 Task: What is the air quality index in both New York and Chicago right now?
Action: Mouse moved to (198, 79)
Screenshot: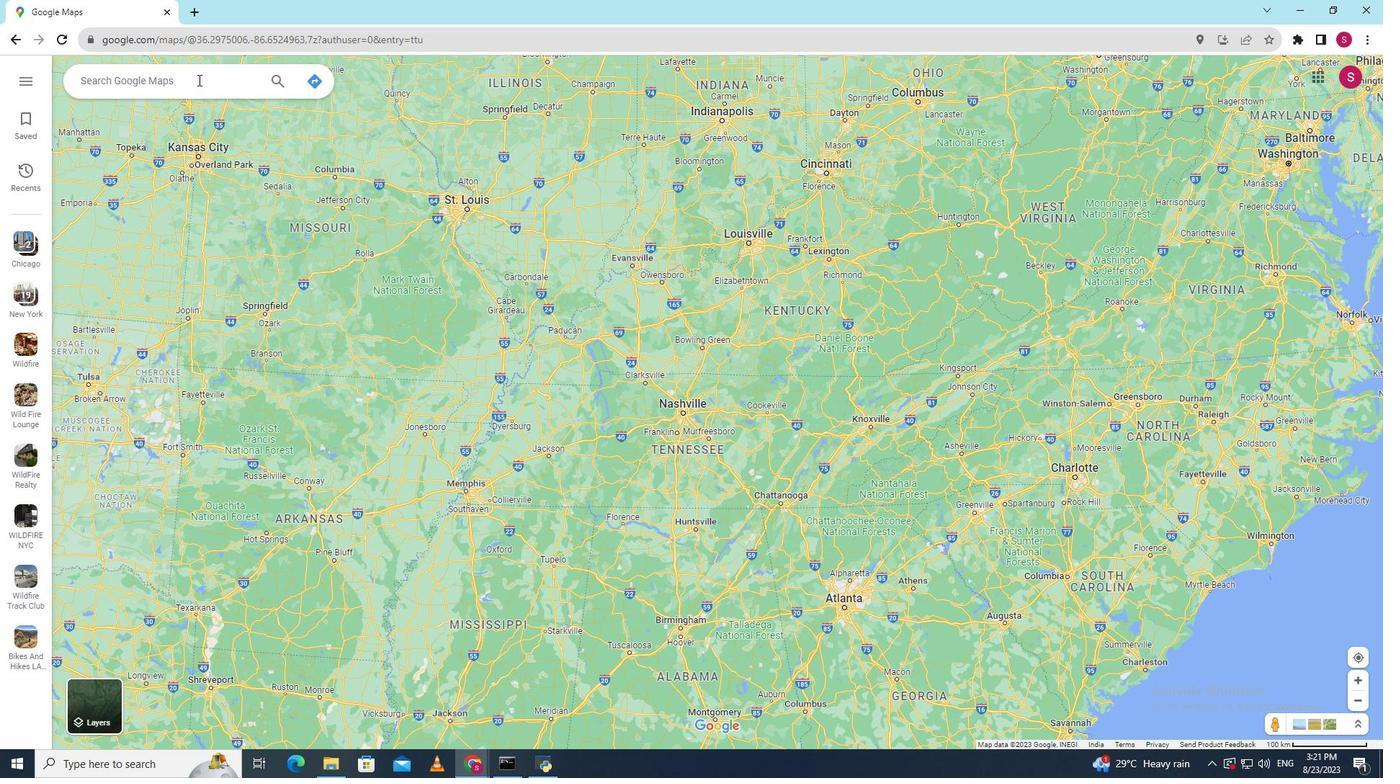 
Action: Mouse pressed left at (198, 79)
Screenshot: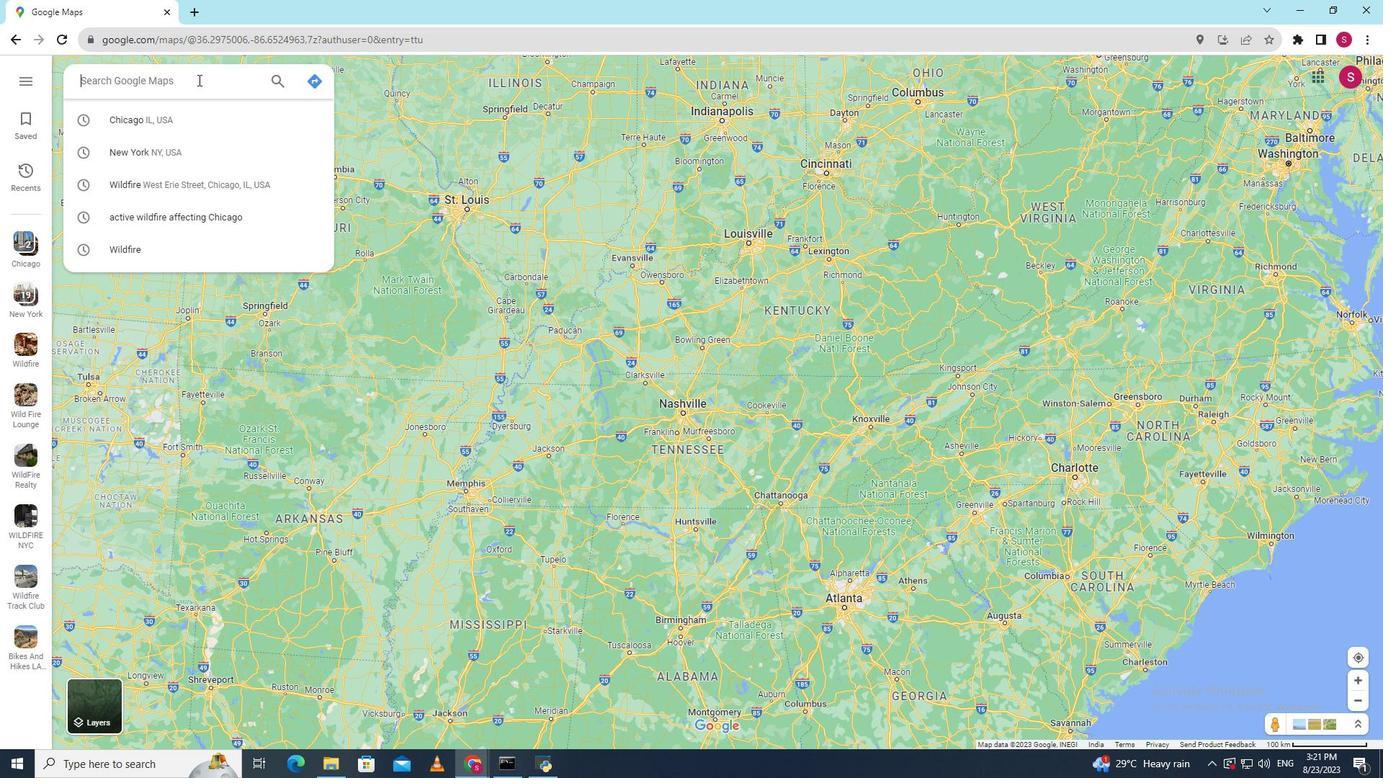 
Action: Key pressed <Key.shift><Key.shift><Key.shift><Key.shift><Key.shift><Key.shift><Key.shift><Key.shift><Key.shift><Key.shift><Key.shift><Key.shift>New<Key.space><Key.shift>York<Key.enter>
Screenshot: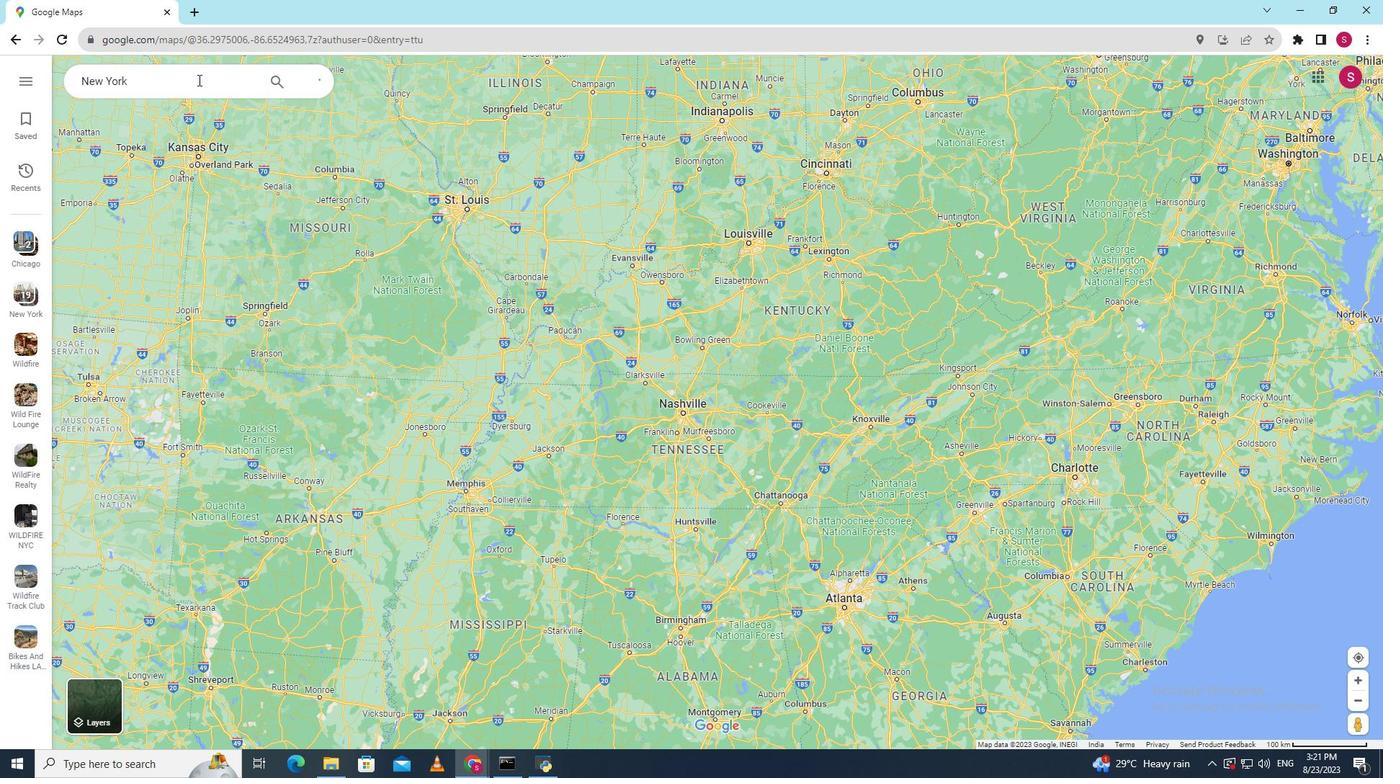 
Action: Mouse moved to (623, 701)
Screenshot: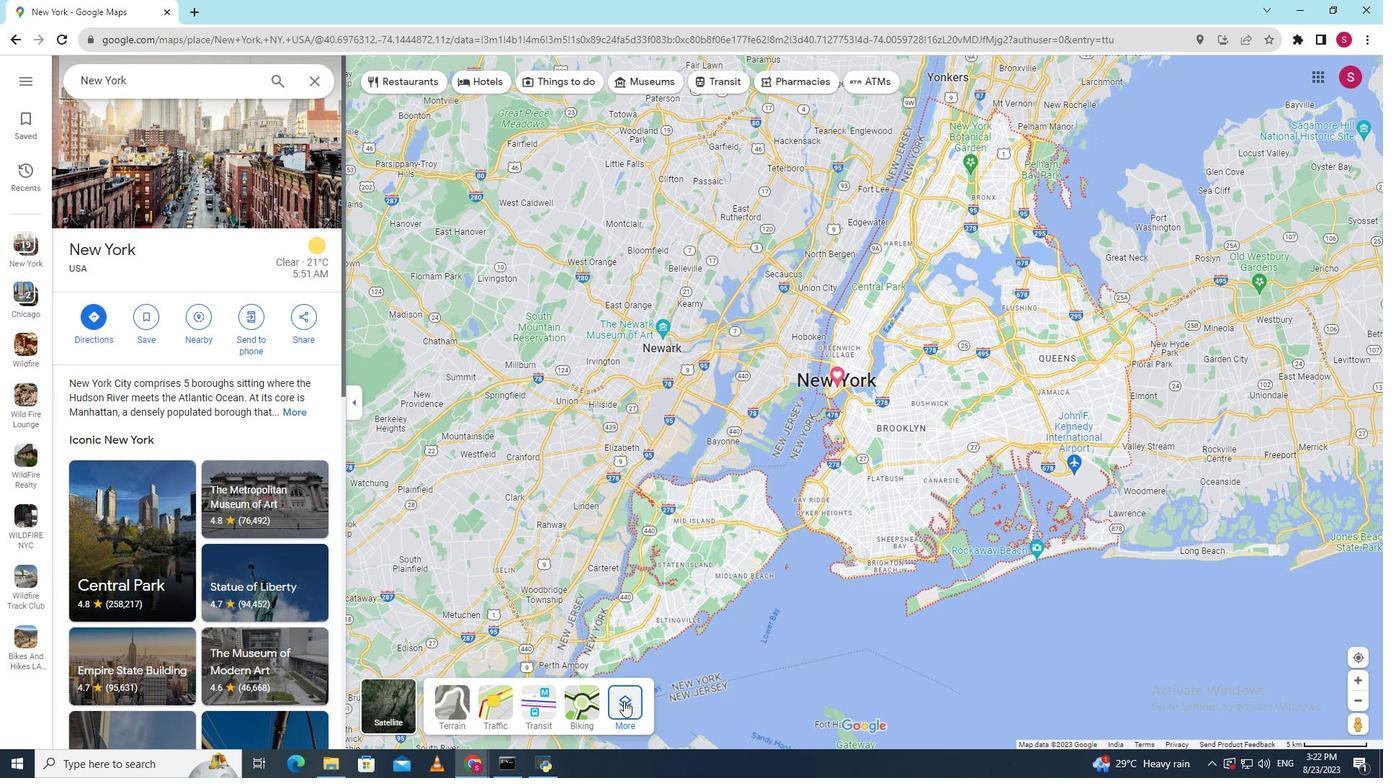 
Action: Mouse pressed left at (623, 701)
Screenshot: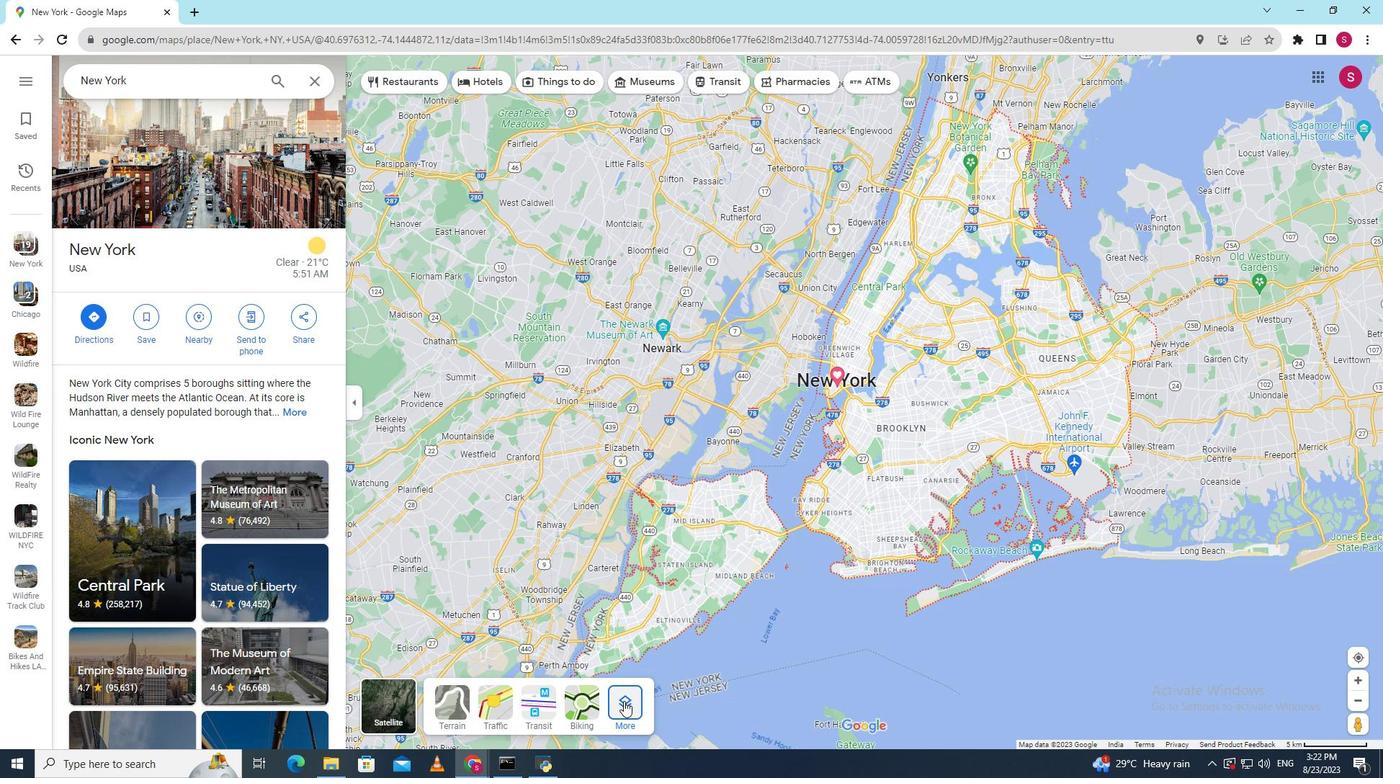 
Action: Mouse moved to (394, 477)
Screenshot: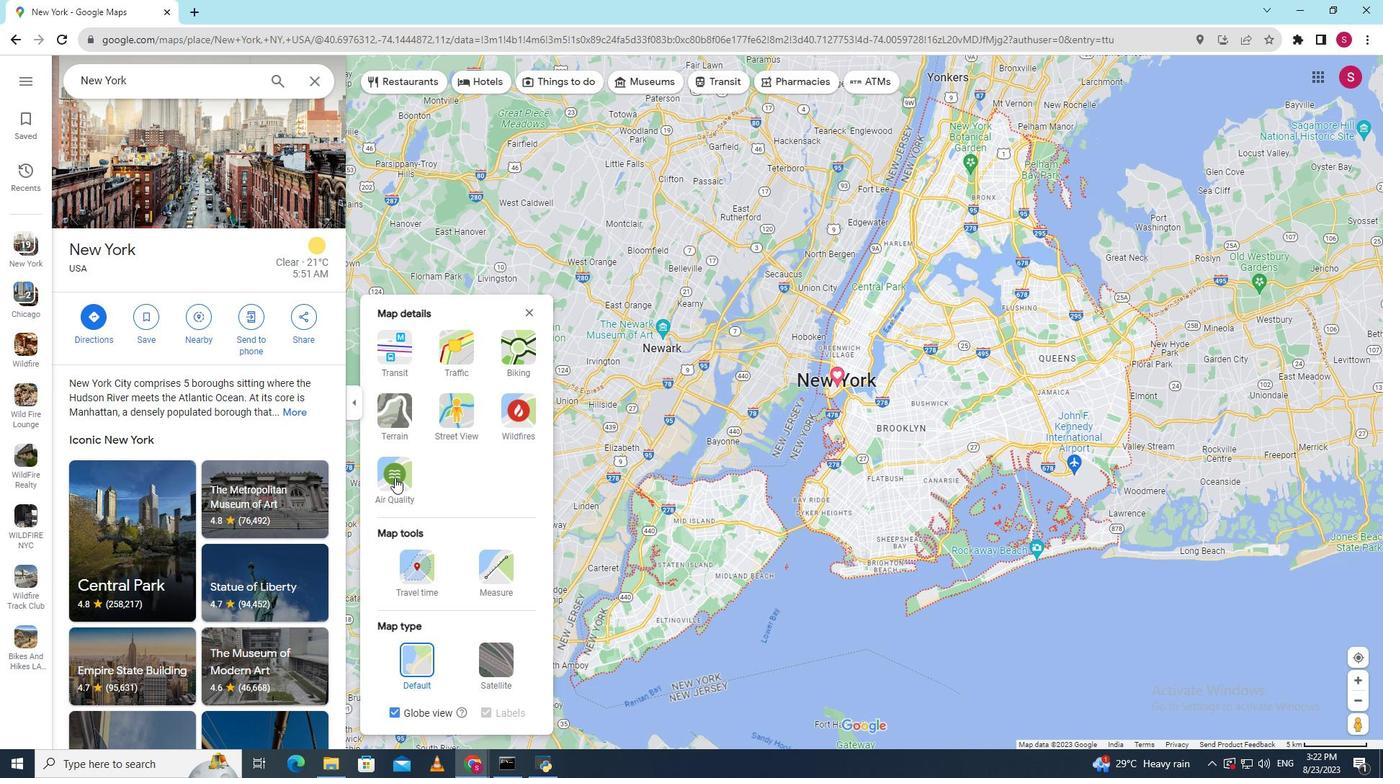 
Action: Mouse pressed left at (394, 477)
Screenshot: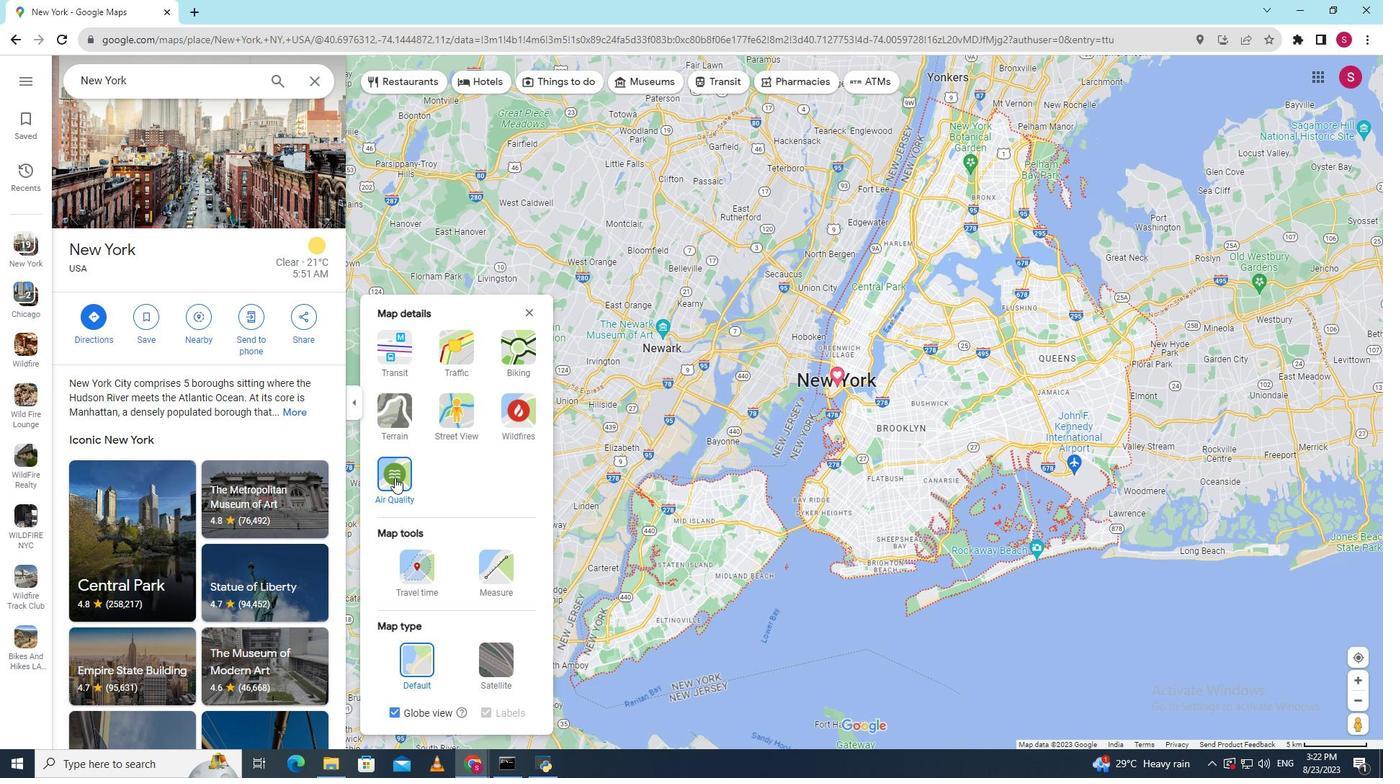 
Action: Mouse moved to (989, 700)
Screenshot: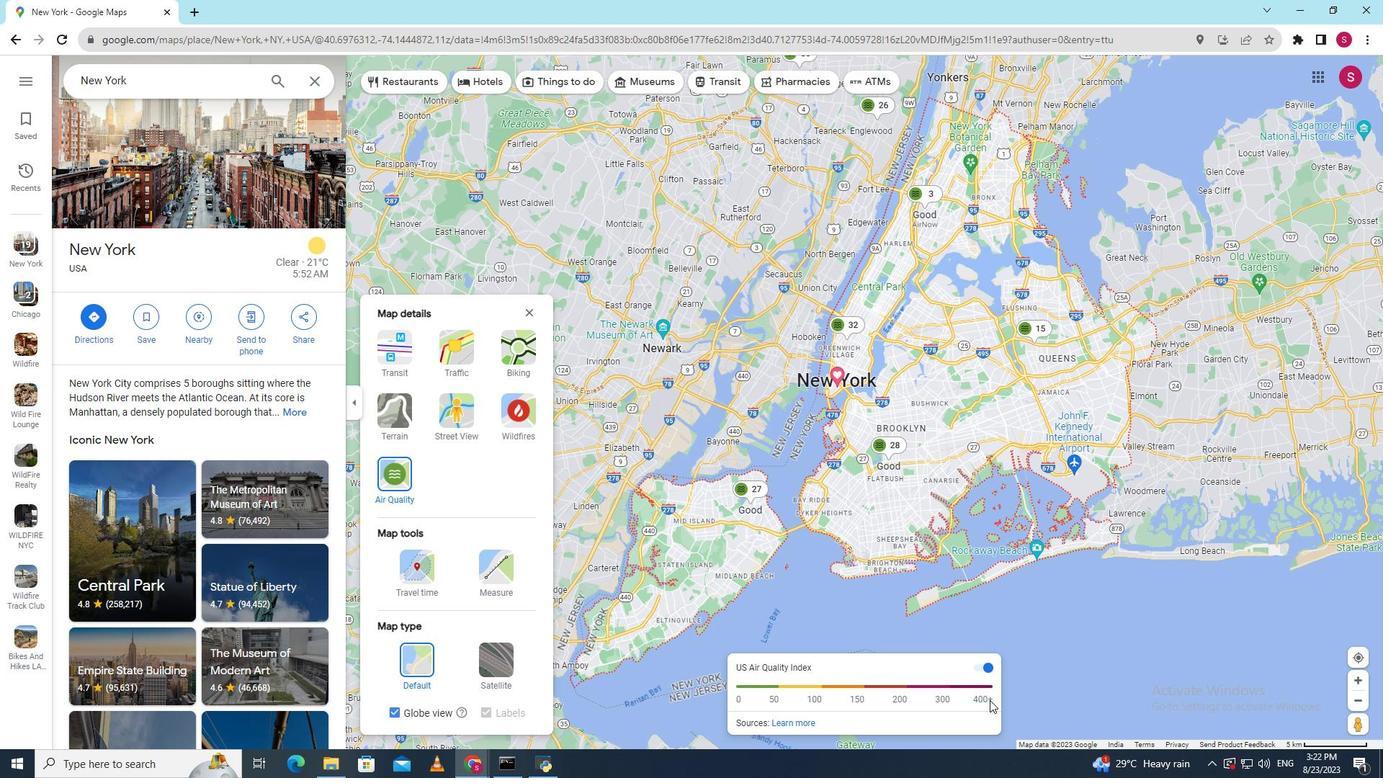 
Action: Mouse pressed left at (989, 700)
Screenshot: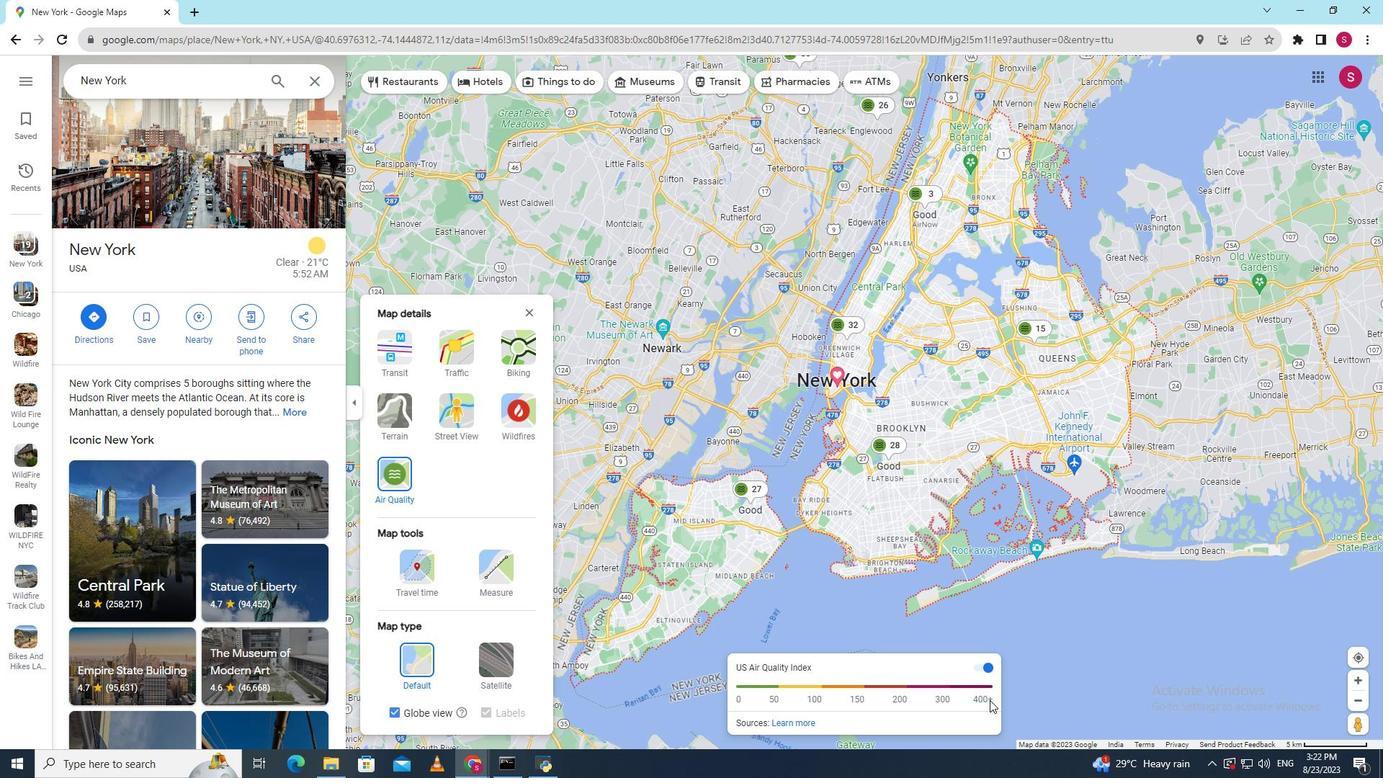 
Action: Mouse moved to (966, 615)
Screenshot: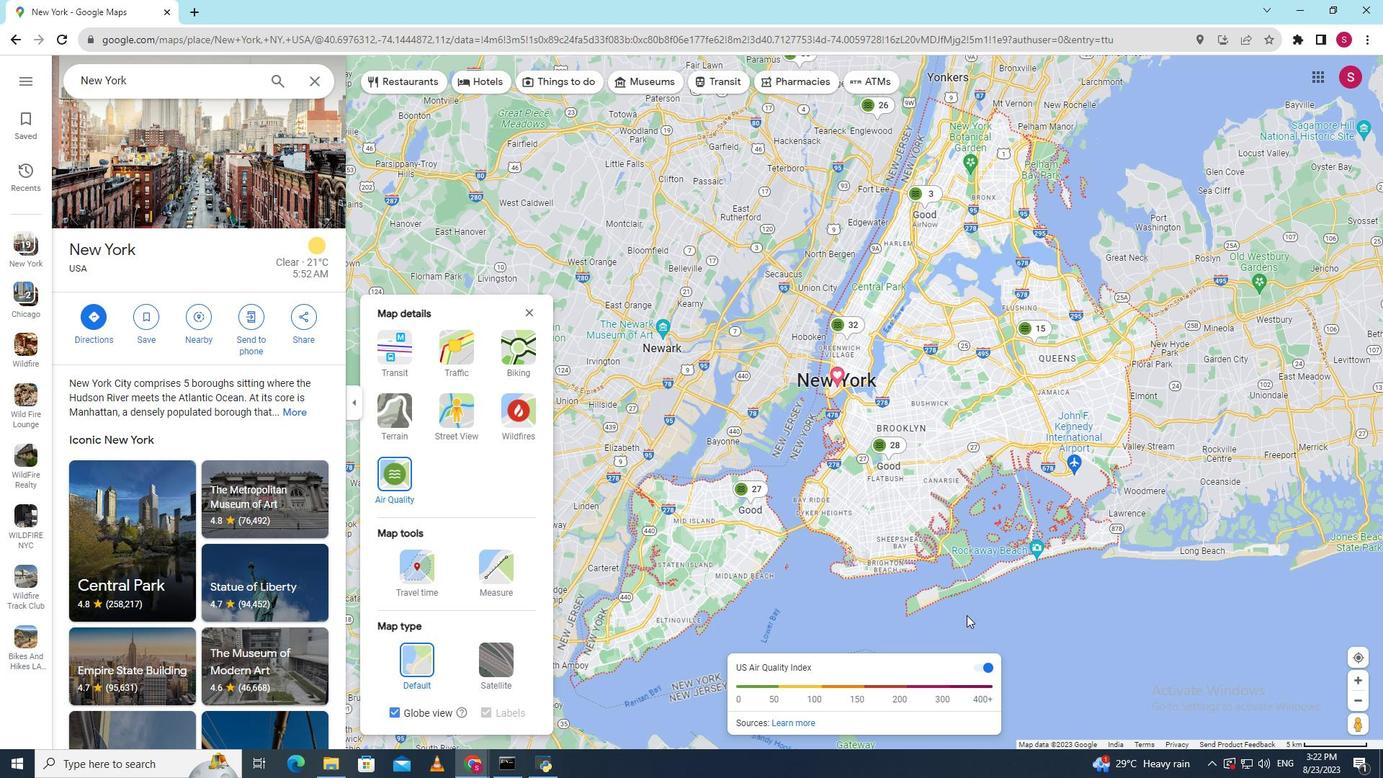 
Action: Mouse scrolled (966, 615) with delta (0, 0)
Screenshot: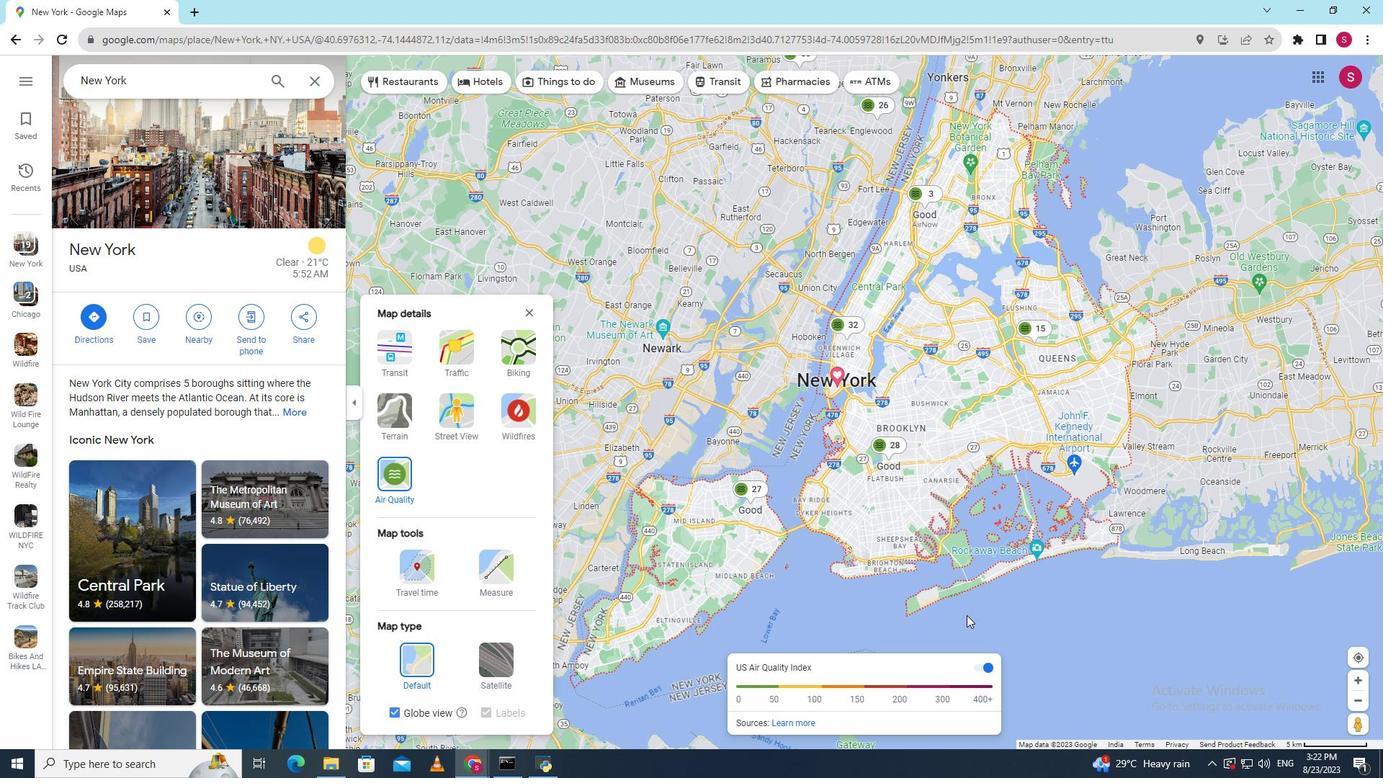 
Action: Mouse scrolled (966, 614) with delta (0, 0)
Screenshot: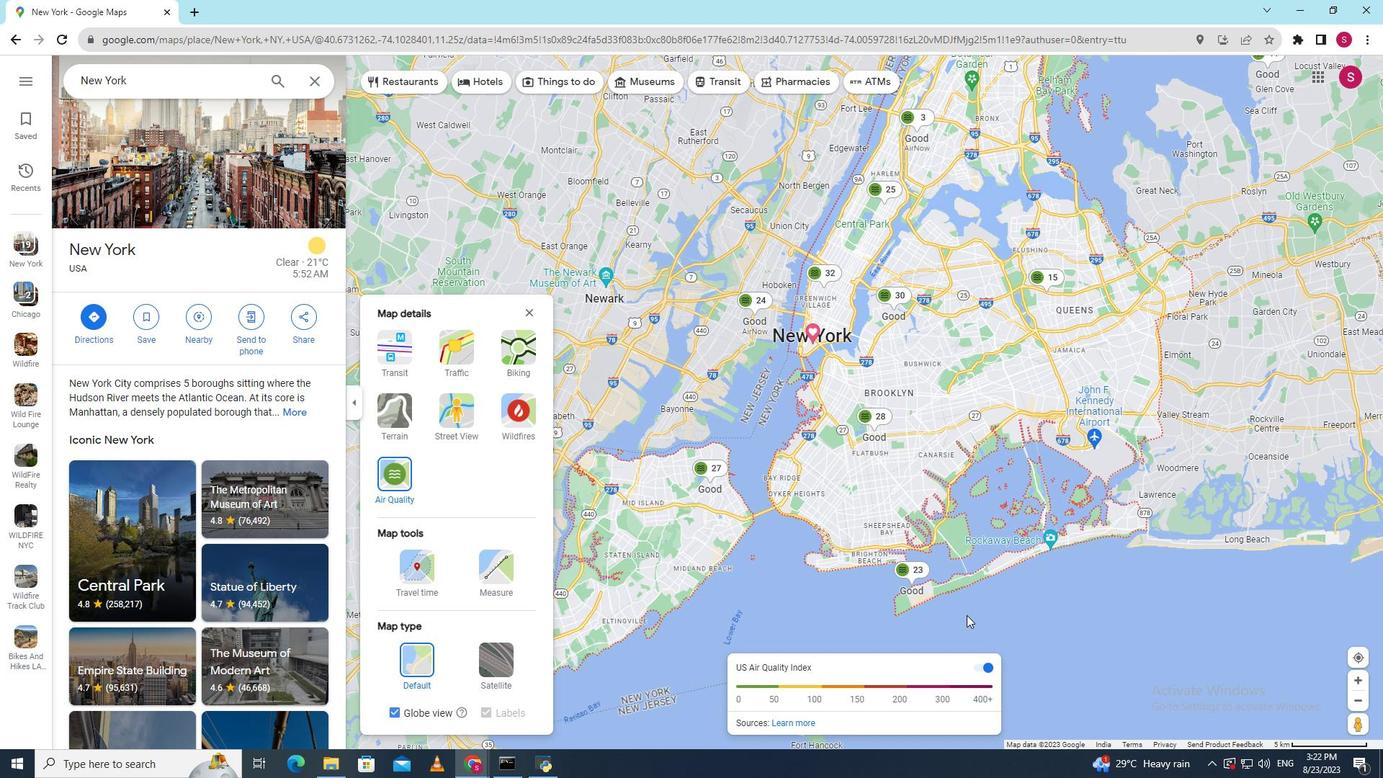 
Action: Mouse scrolled (966, 614) with delta (0, 0)
Screenshot: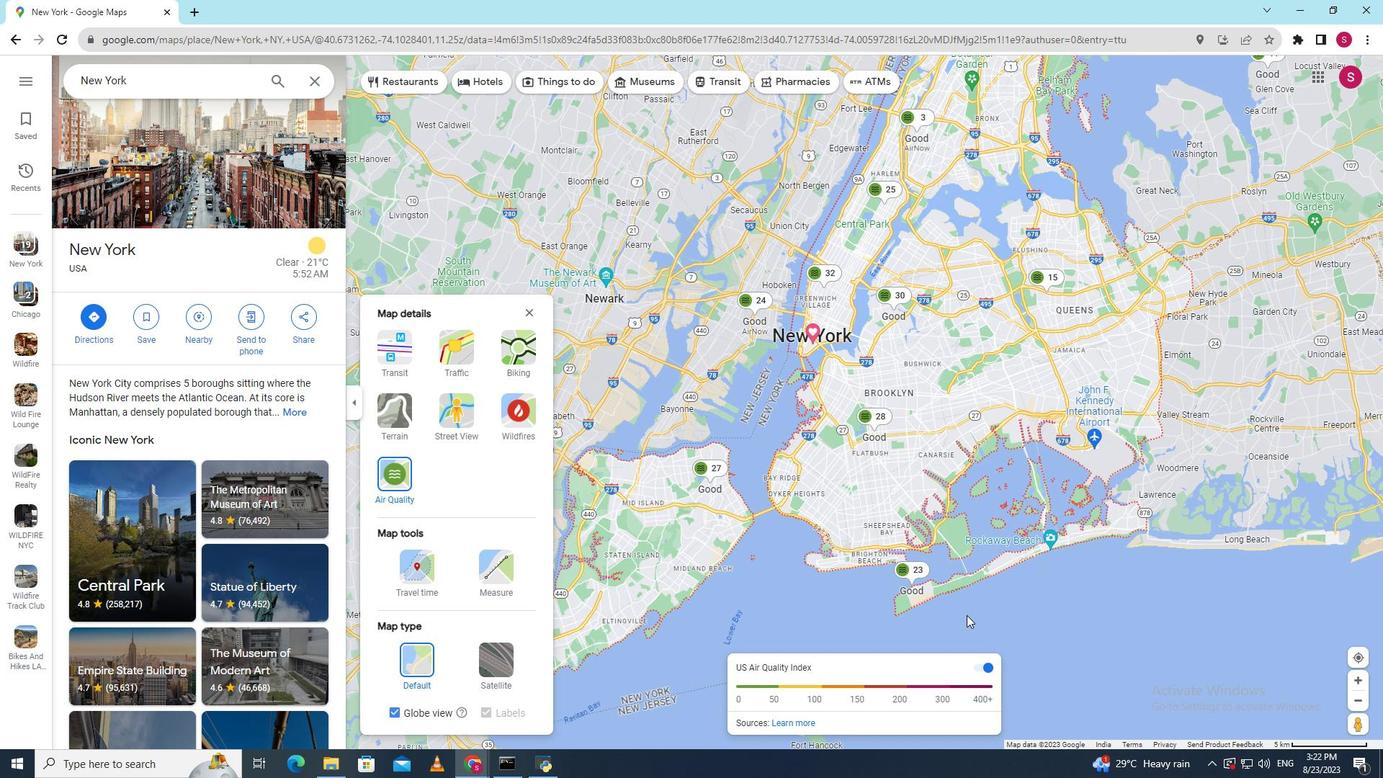
Action: Mouse scrolled (966, 614) with delta (0, 0)
Screenshot: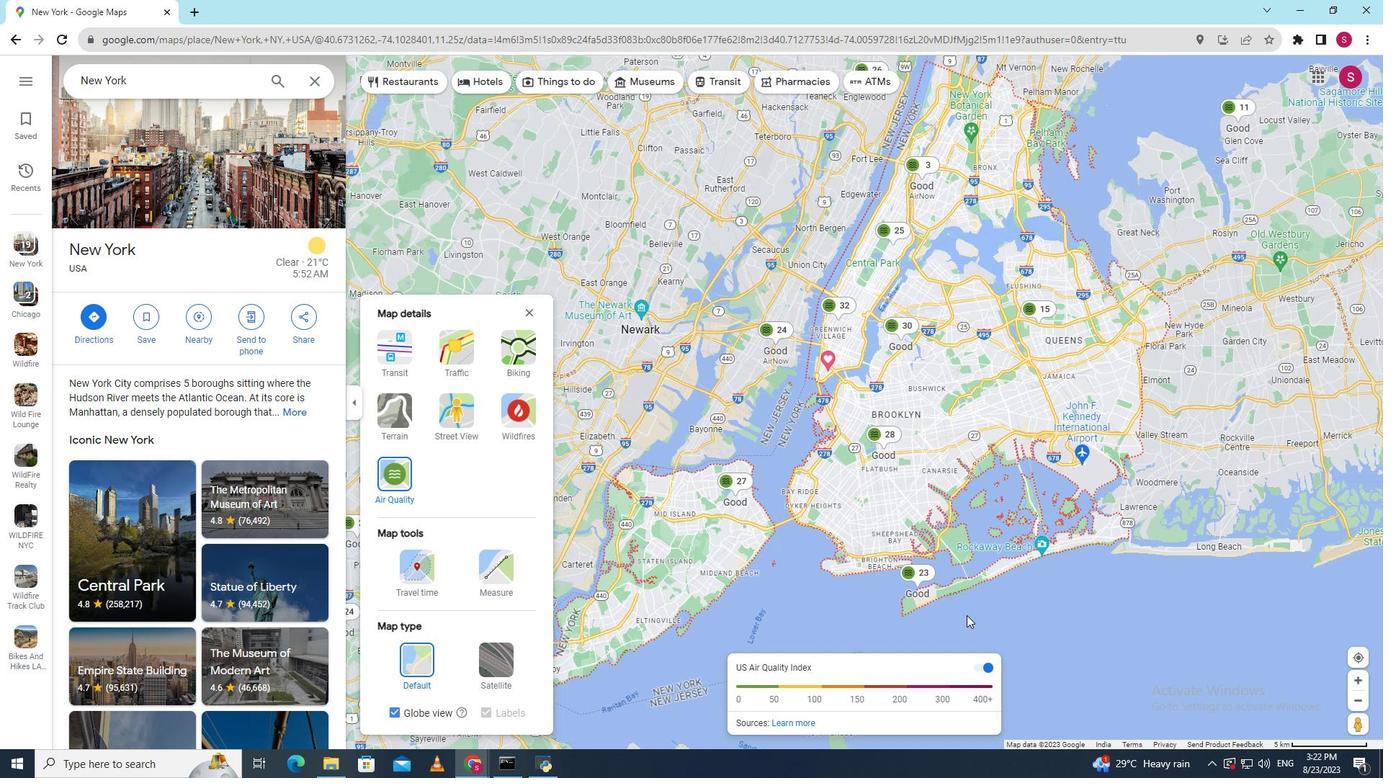 
Action: Mouse scrolled (966, 614) with delta (0, 0)
Screenshot: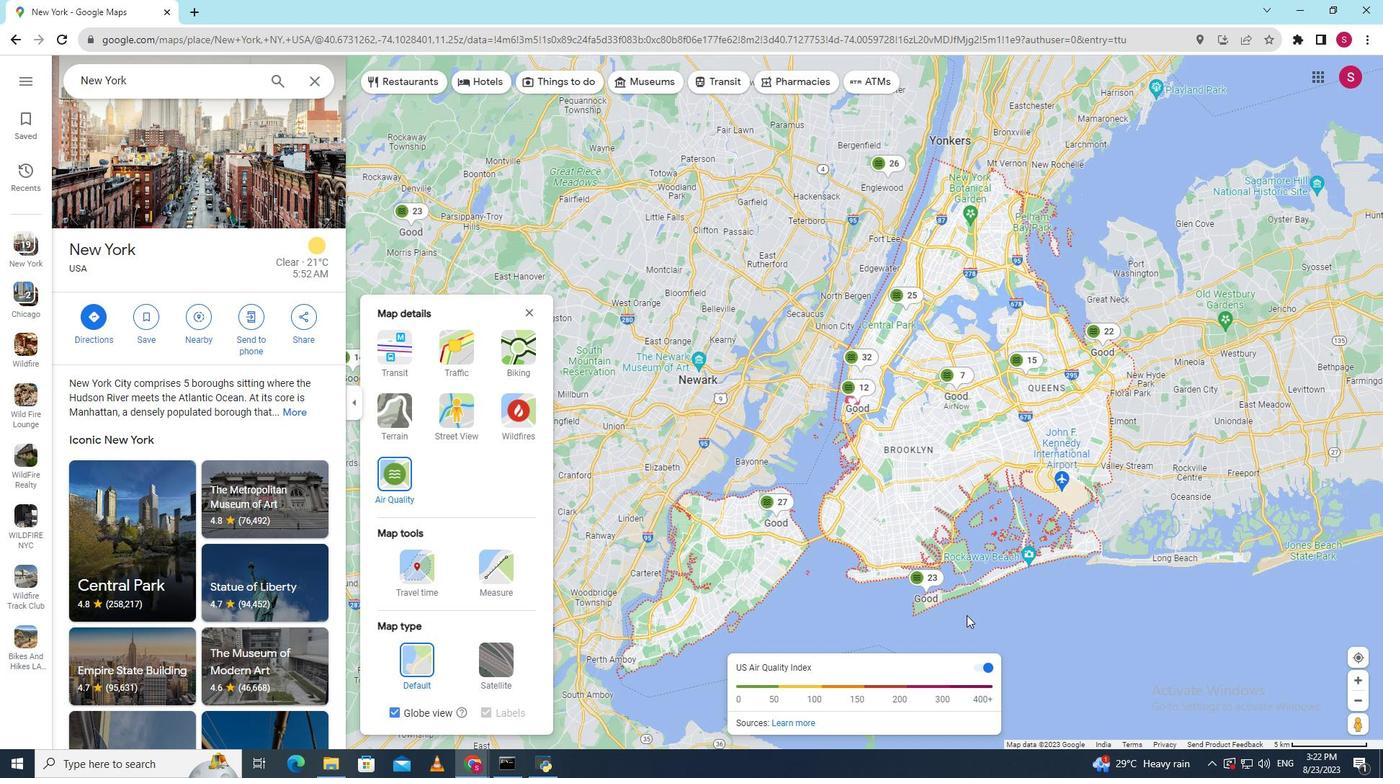 
Action: Mouse scrolled (966, 614) with delta (0, 0)
Screenshot: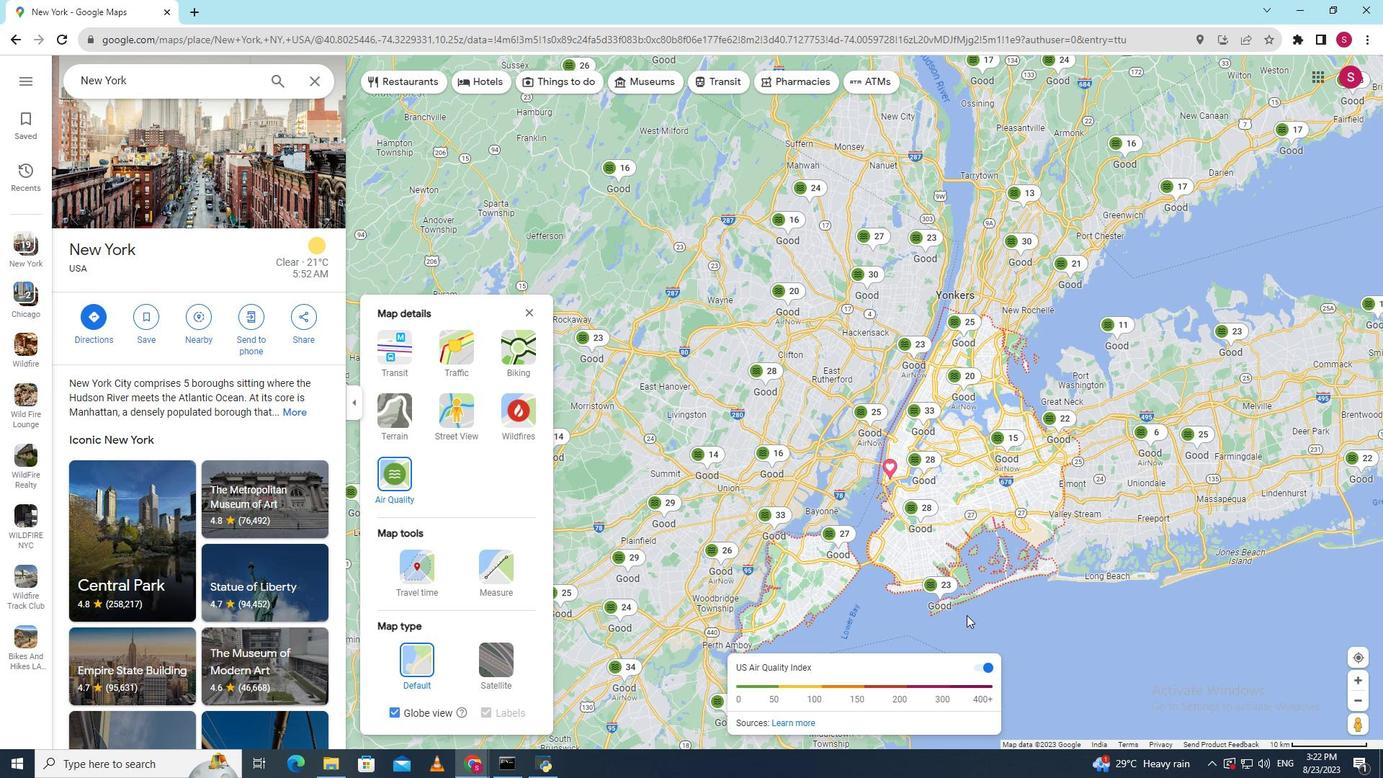 
Action: Mouse moved to (489, 667)
Screenshot: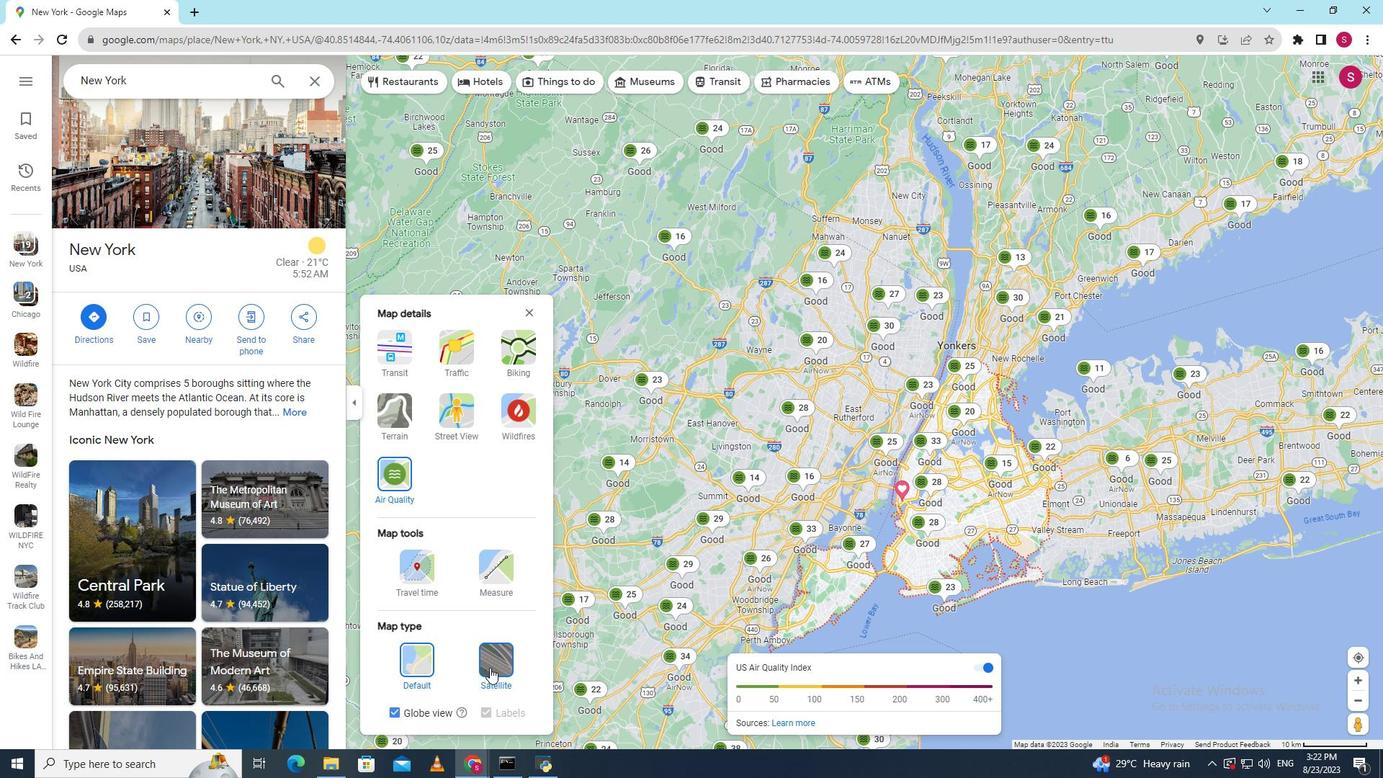 
Action: Mouse pressed left at (489, 667)
Screenshot: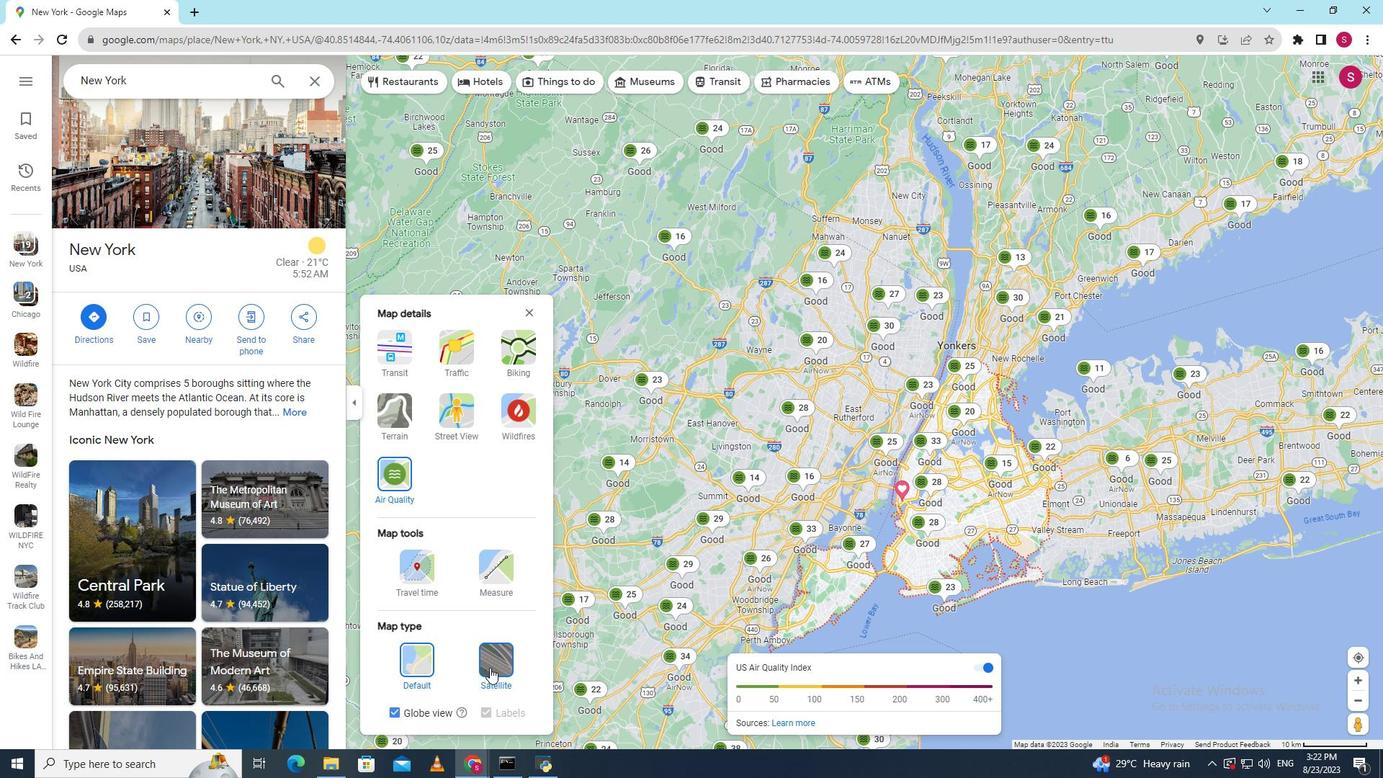 
Action: Mouse moved to (426, 655)
Screenshot: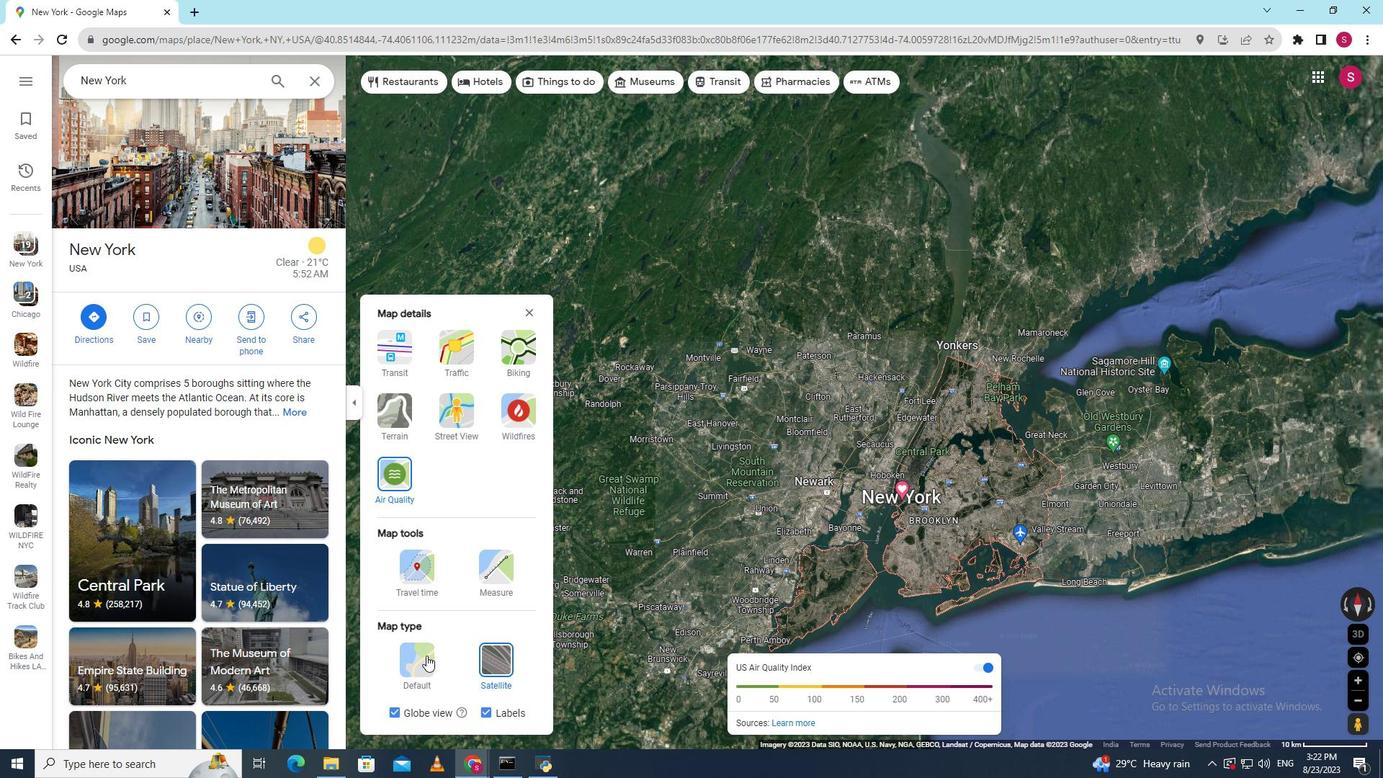 
Action: Mouse pressed left at (426, 655)
Screenshot: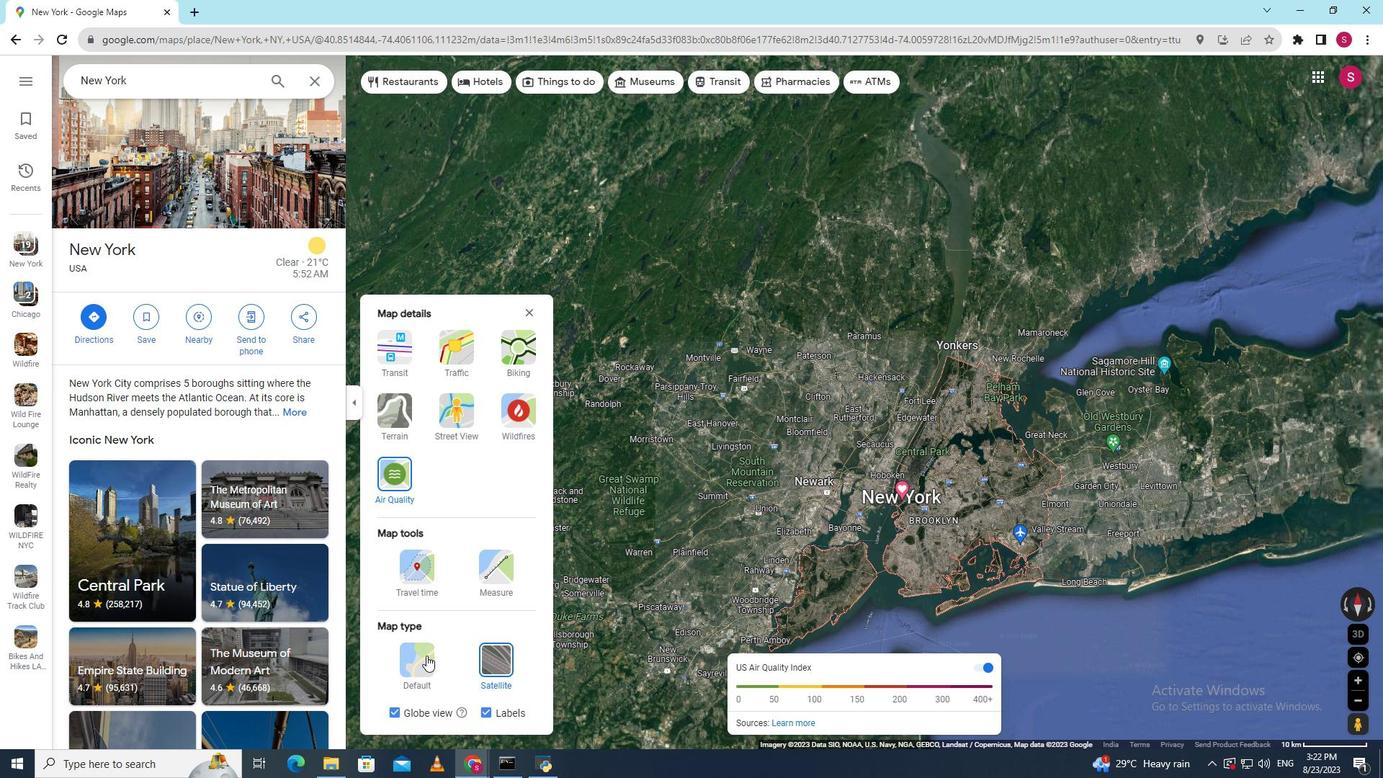 
Action: Mouse moved to (400, 477)
Screenshot: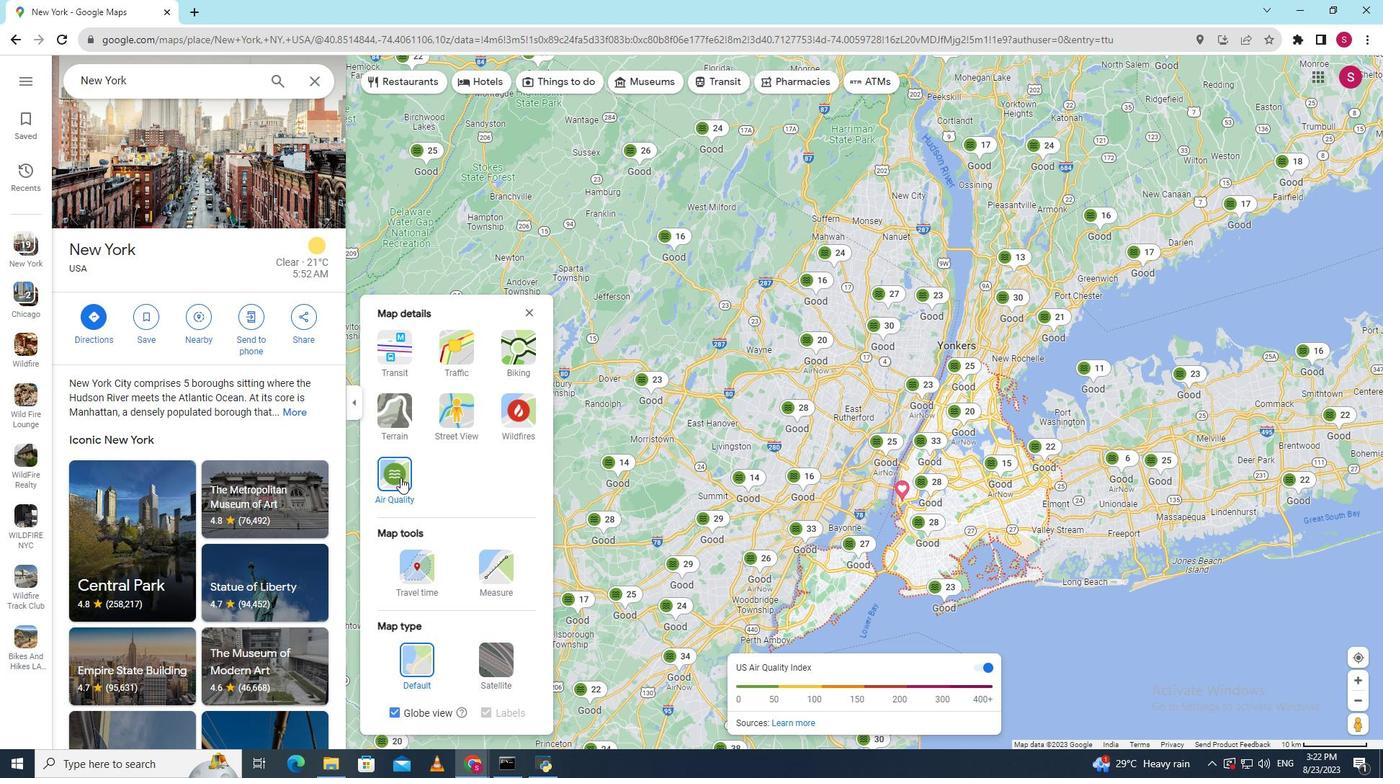 
Action: Mouse pressed left at (400, 477)
Screenshot: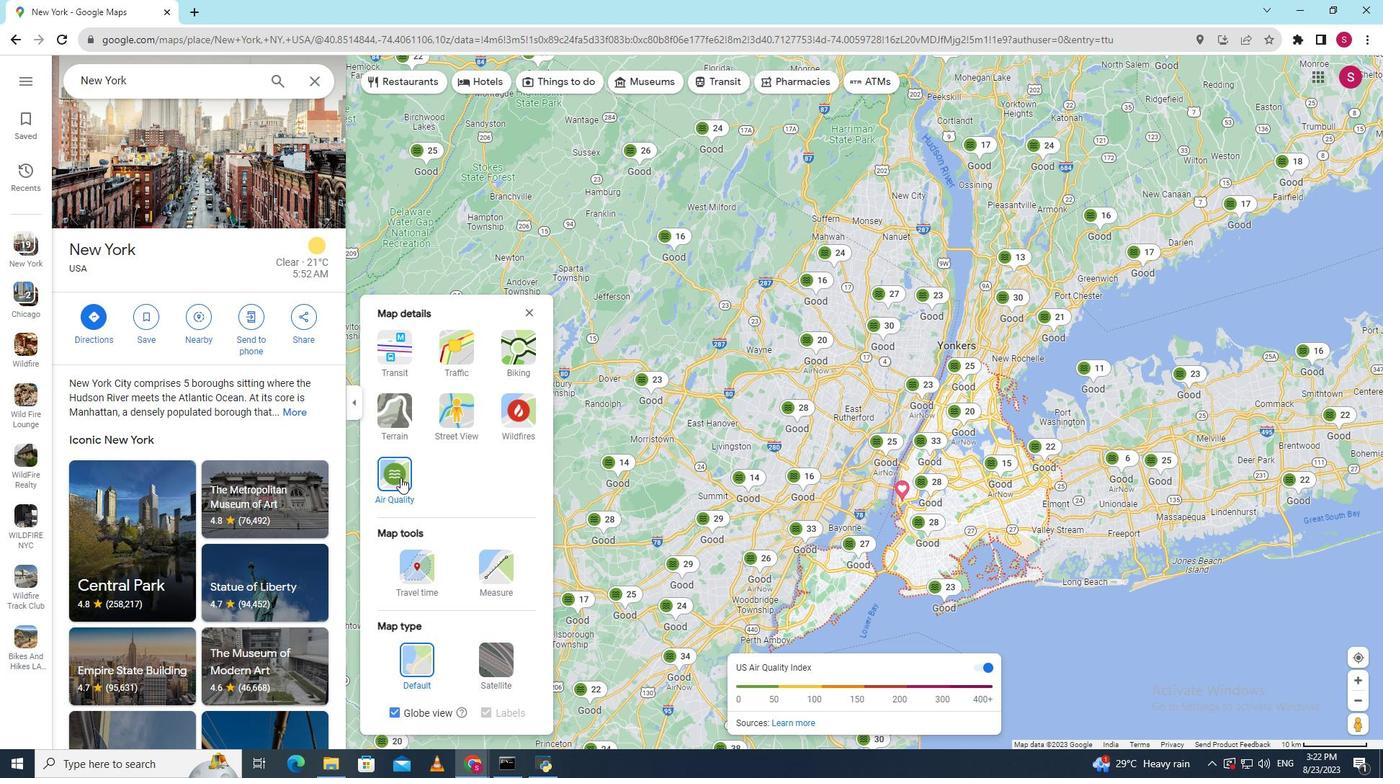 
Action: Mouse moved to (530, 312)
Screenshot: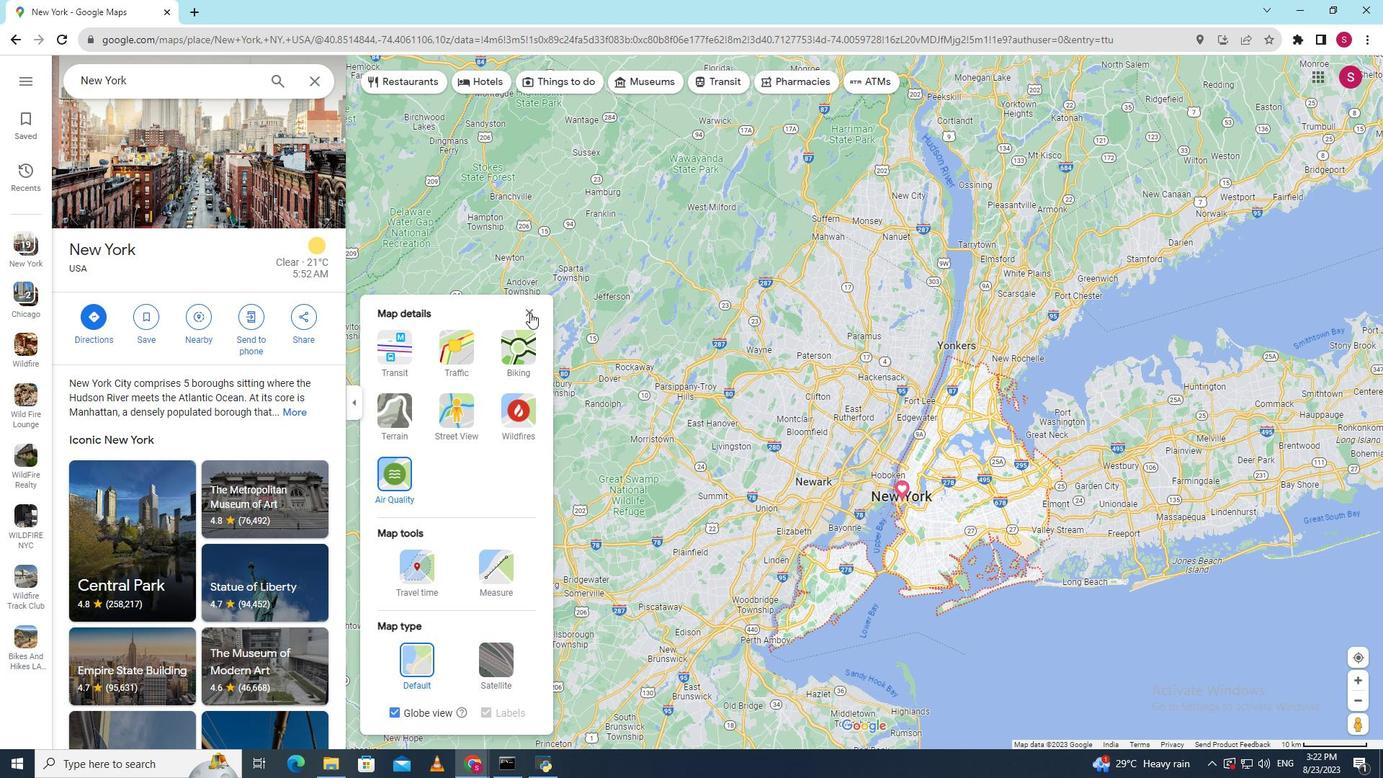 
Action: Mouse pressed left at (530, 312)
Screenshot: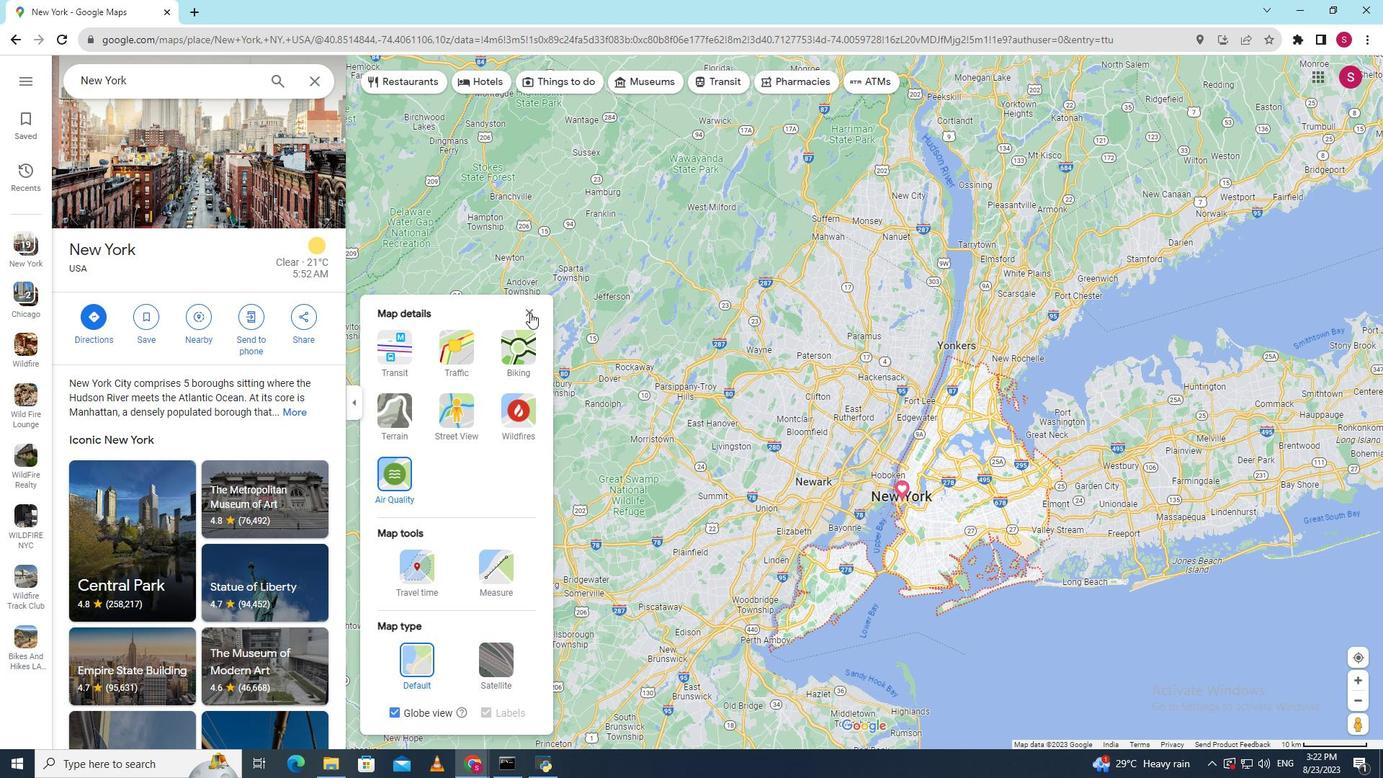 
Action: Mouse moved to (159, 79)
Screenshot: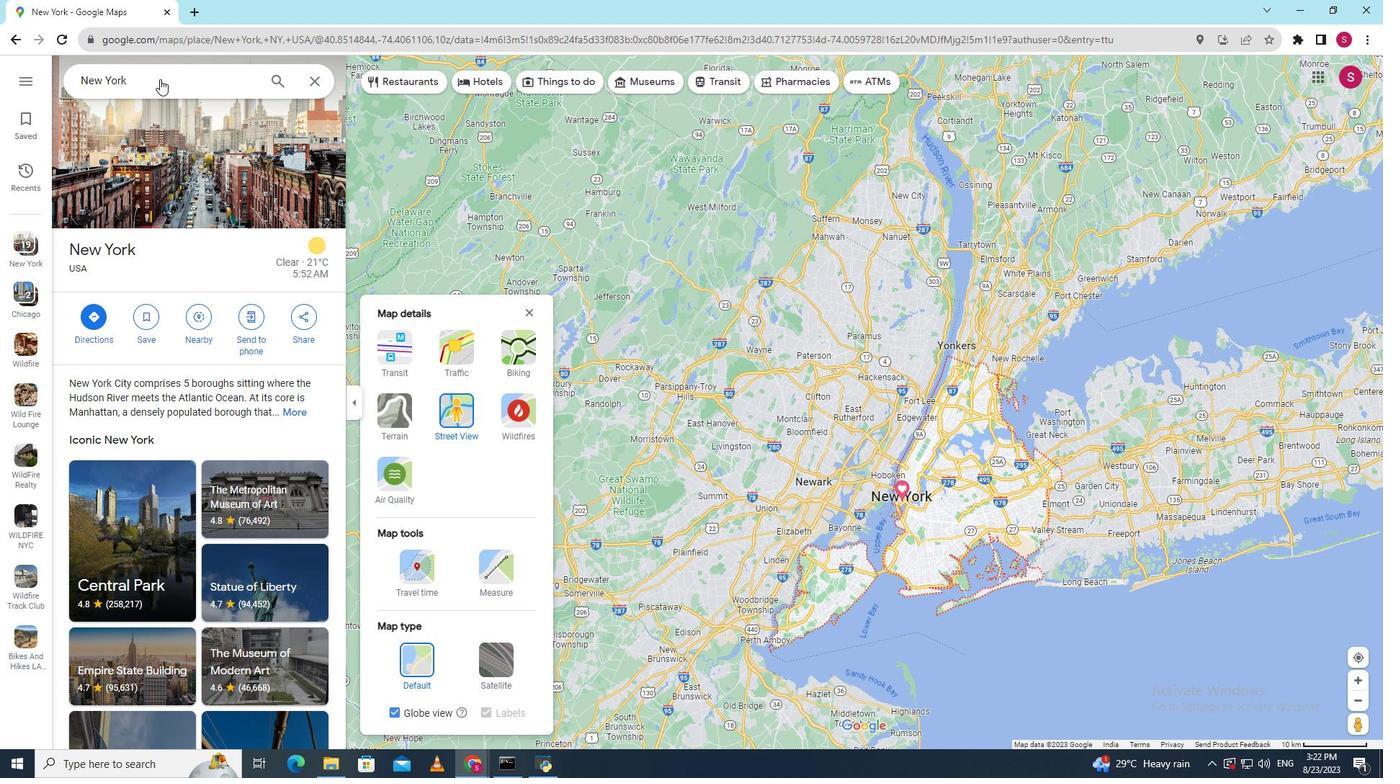 
Action: Mouse pressed left at (159, 79)
Screenshot: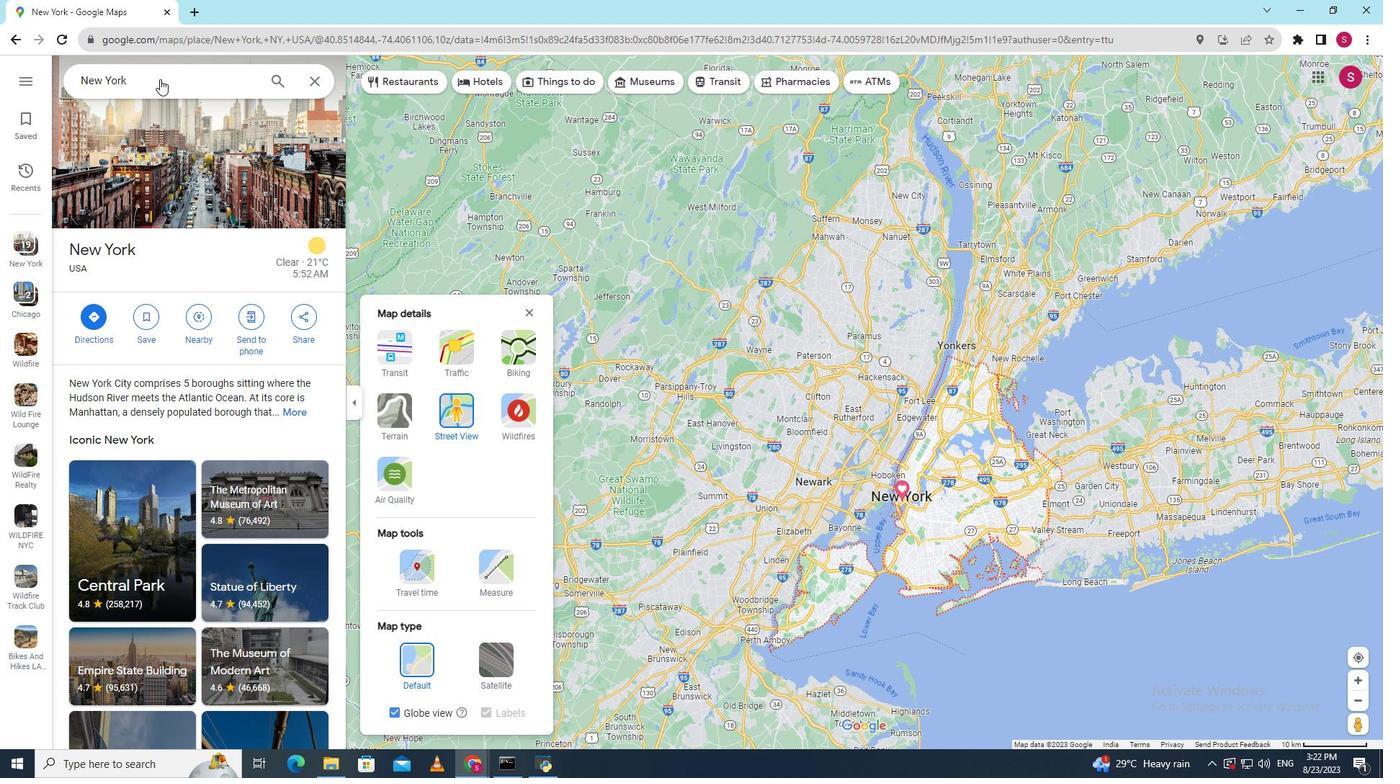 
Action: Mouse moved to (182, 91)
Screenshot: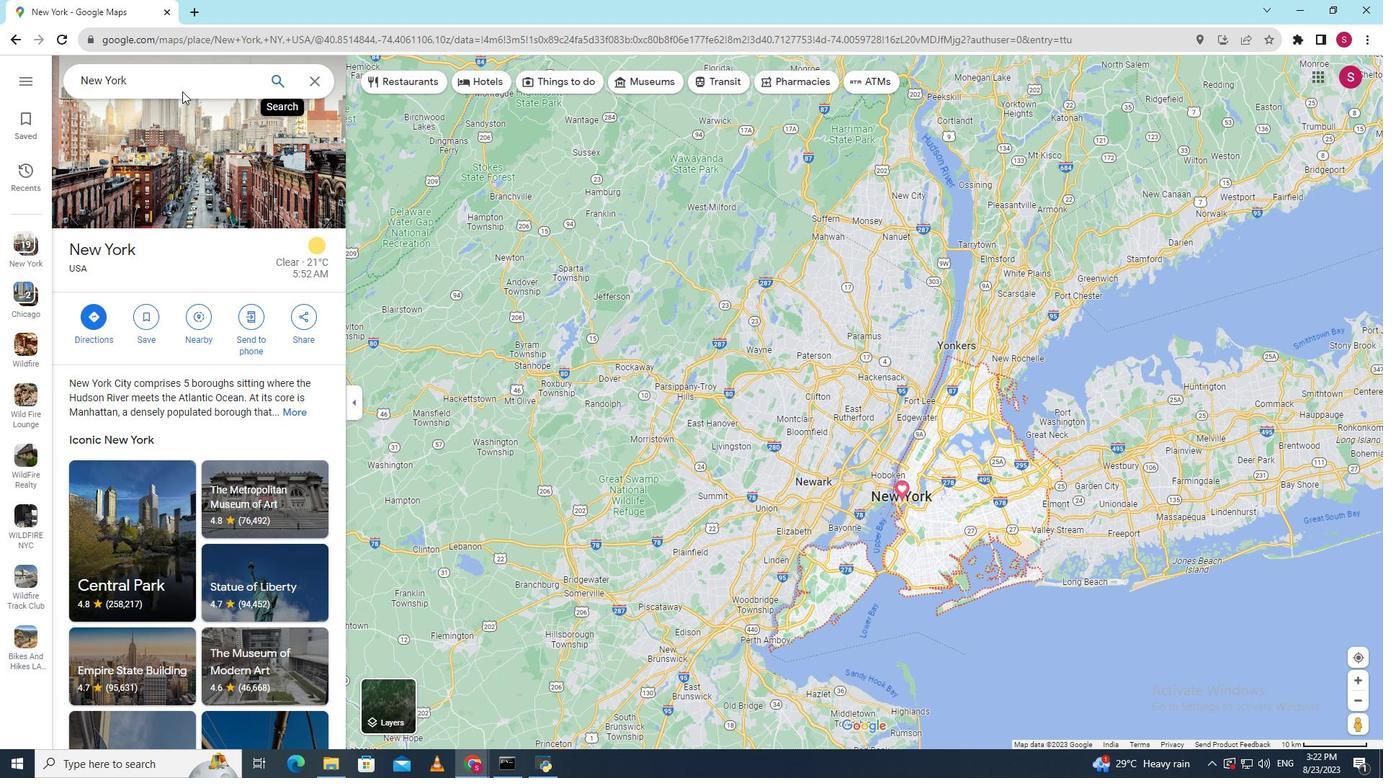 
Action: Mouse pressed left at (182, 91)
Screenshot: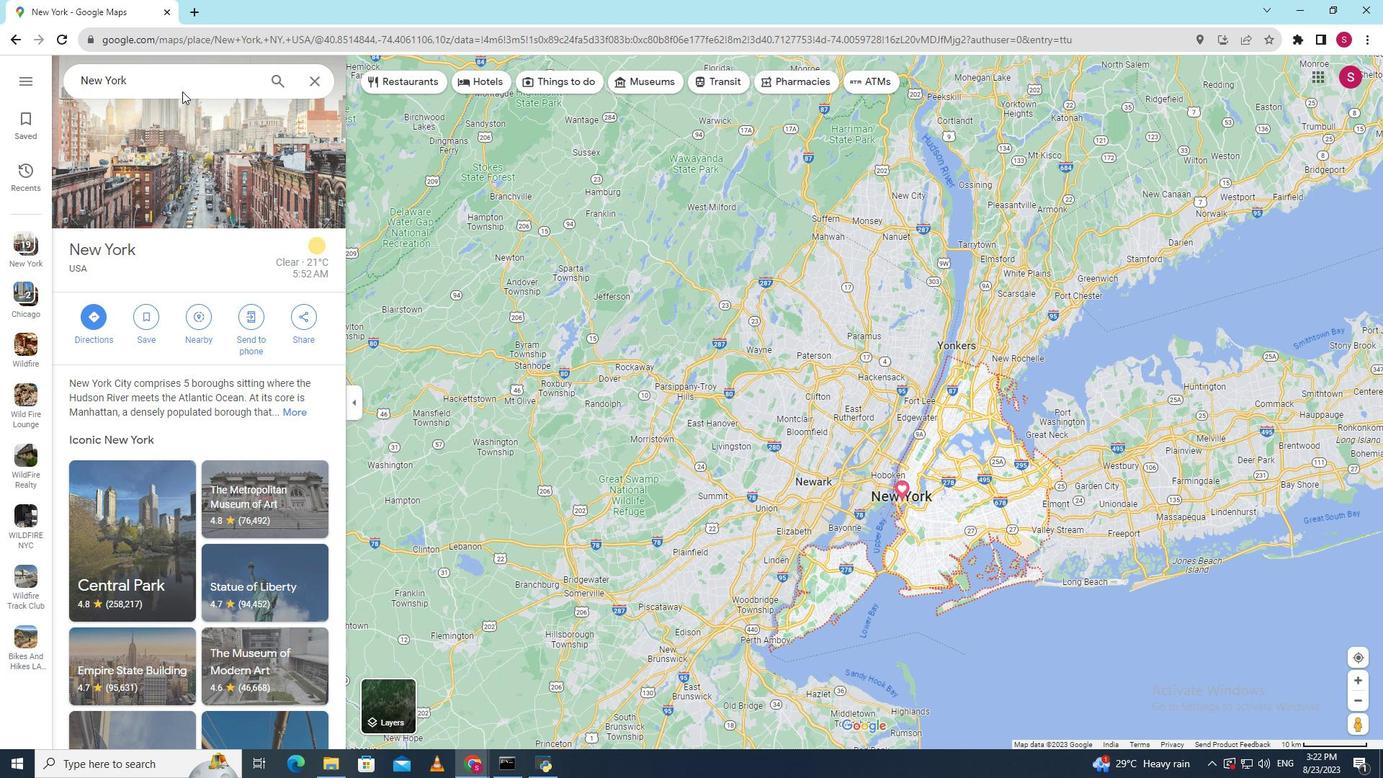 
Action: Mouse moved to (311, 83)
Screenshot: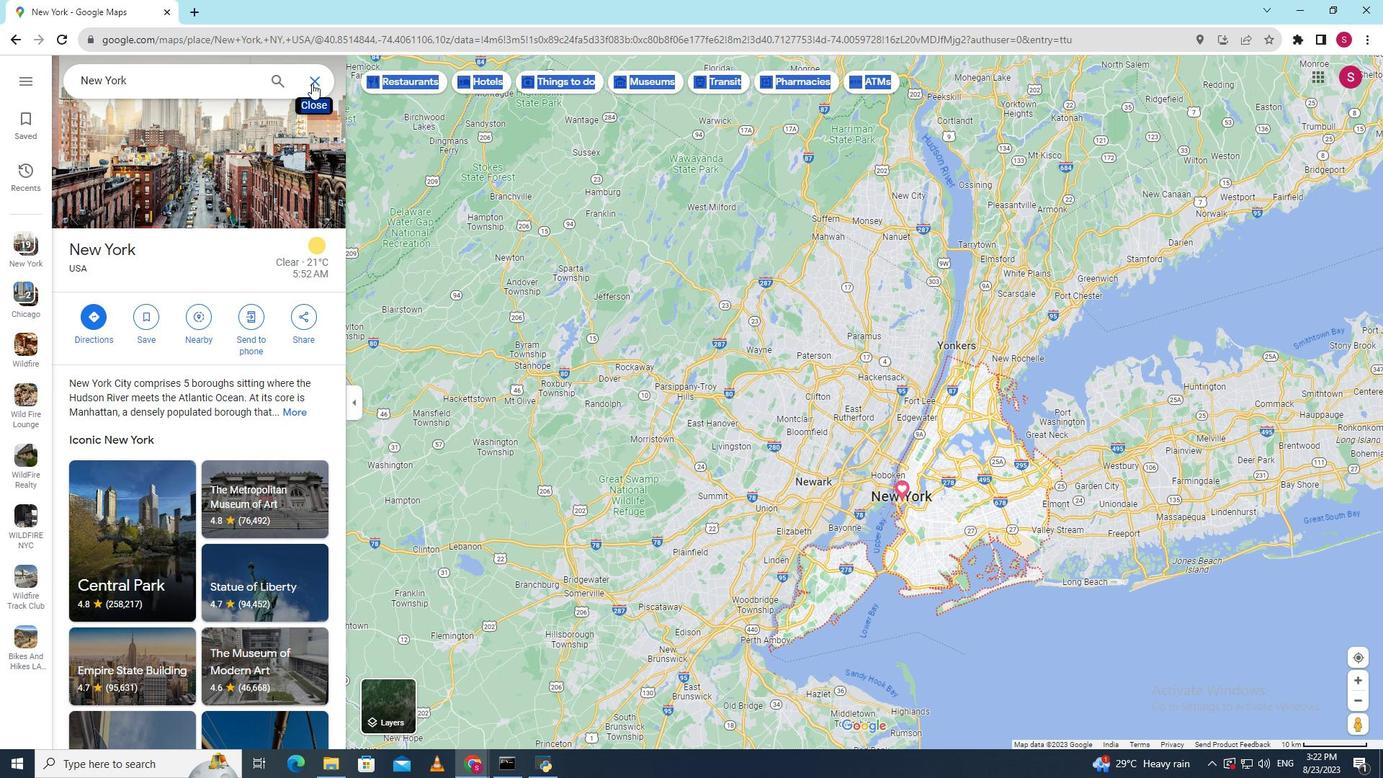 
Action: Mouse pressed left at (311, 83)
Screenshot: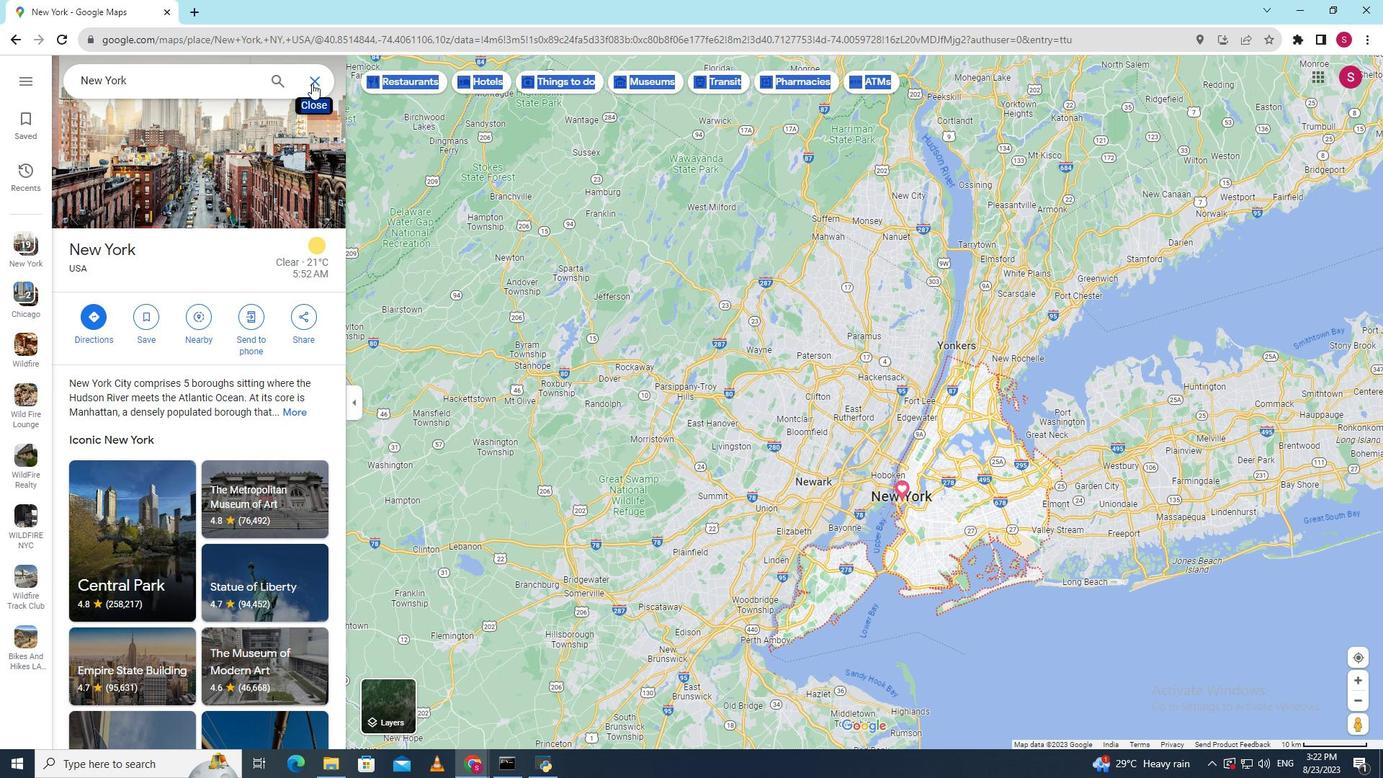 
Action: Mouse moved to (205, 88)
Screenshot: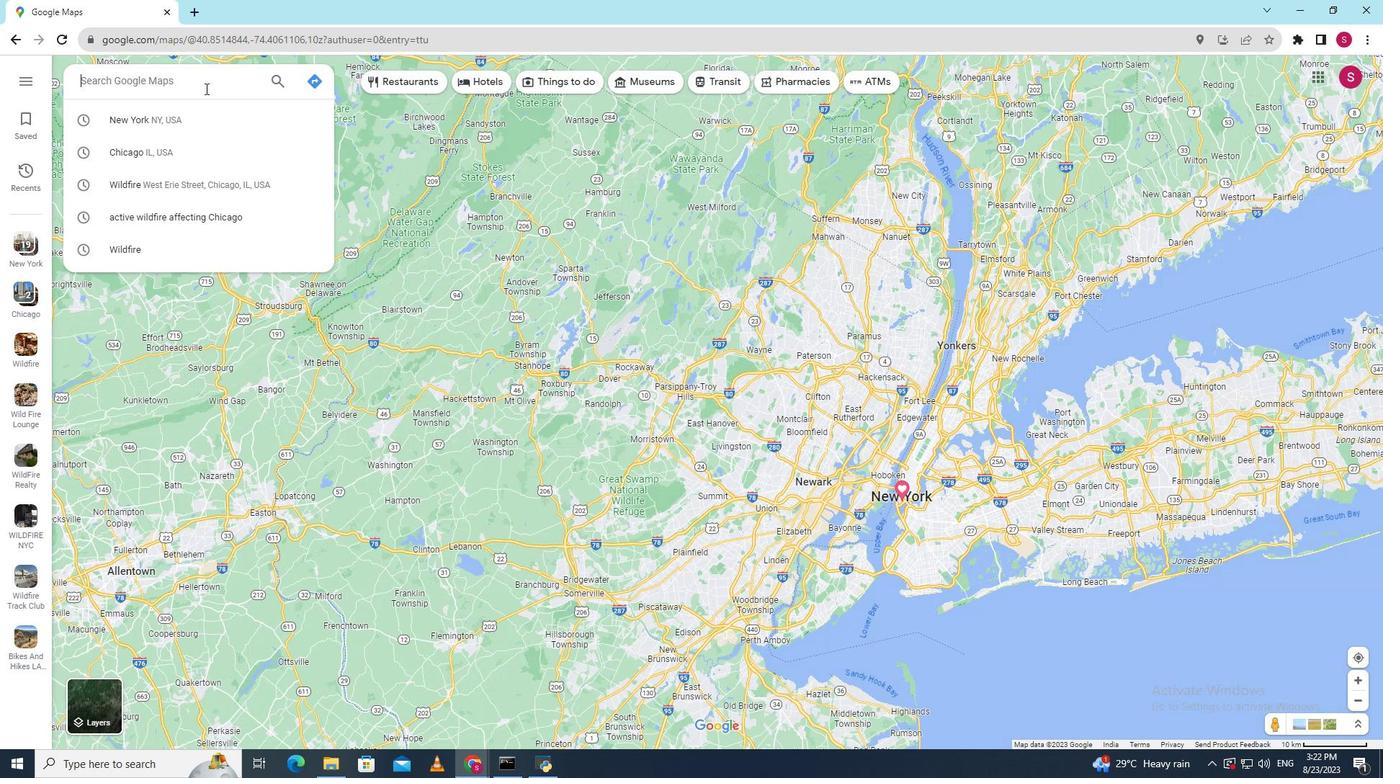 
Action: Key pressed <Key.shift><Key.shift><Key.shift><Key.shift><Key.shift><Key.shift><Key.shift>Chicago<Key.enter>
Screenshot: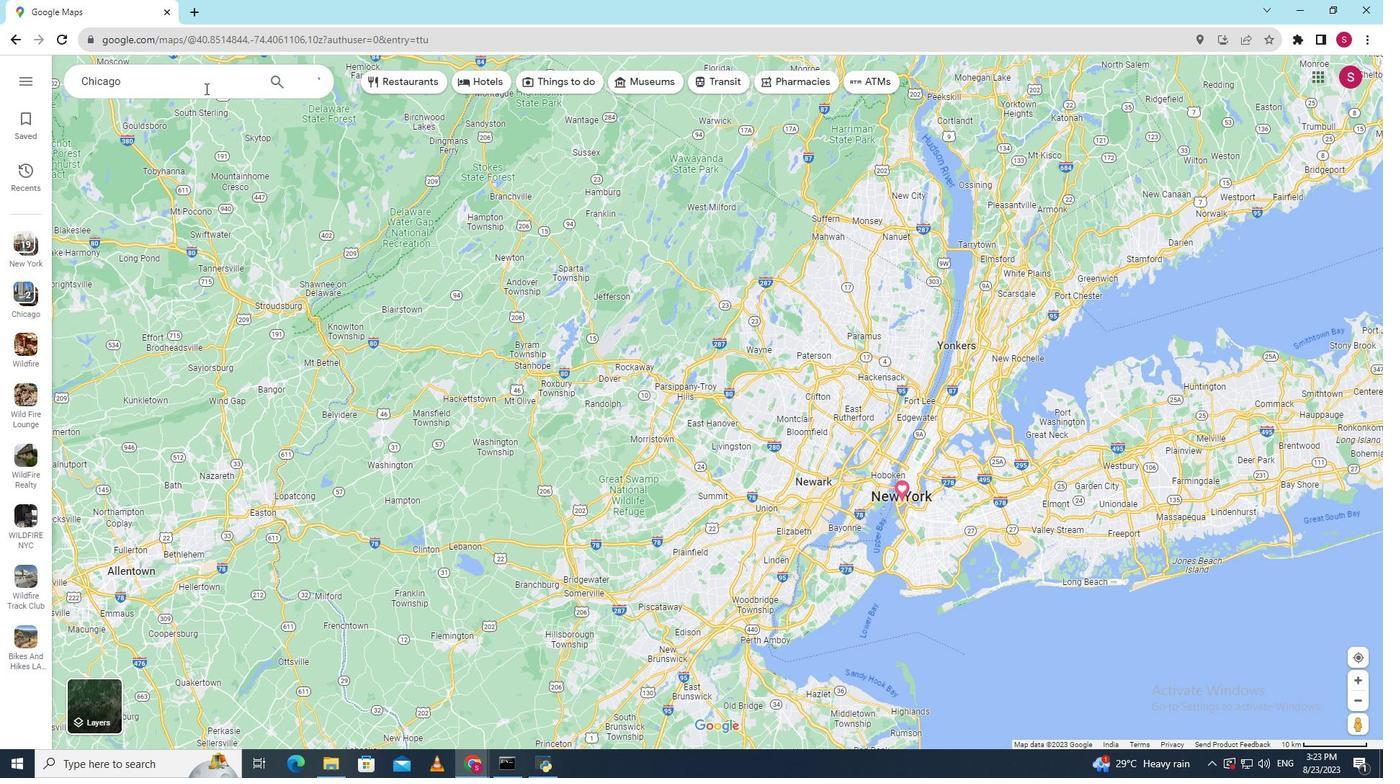 
Action: Mouse moved to (623, 706)
Screenshot: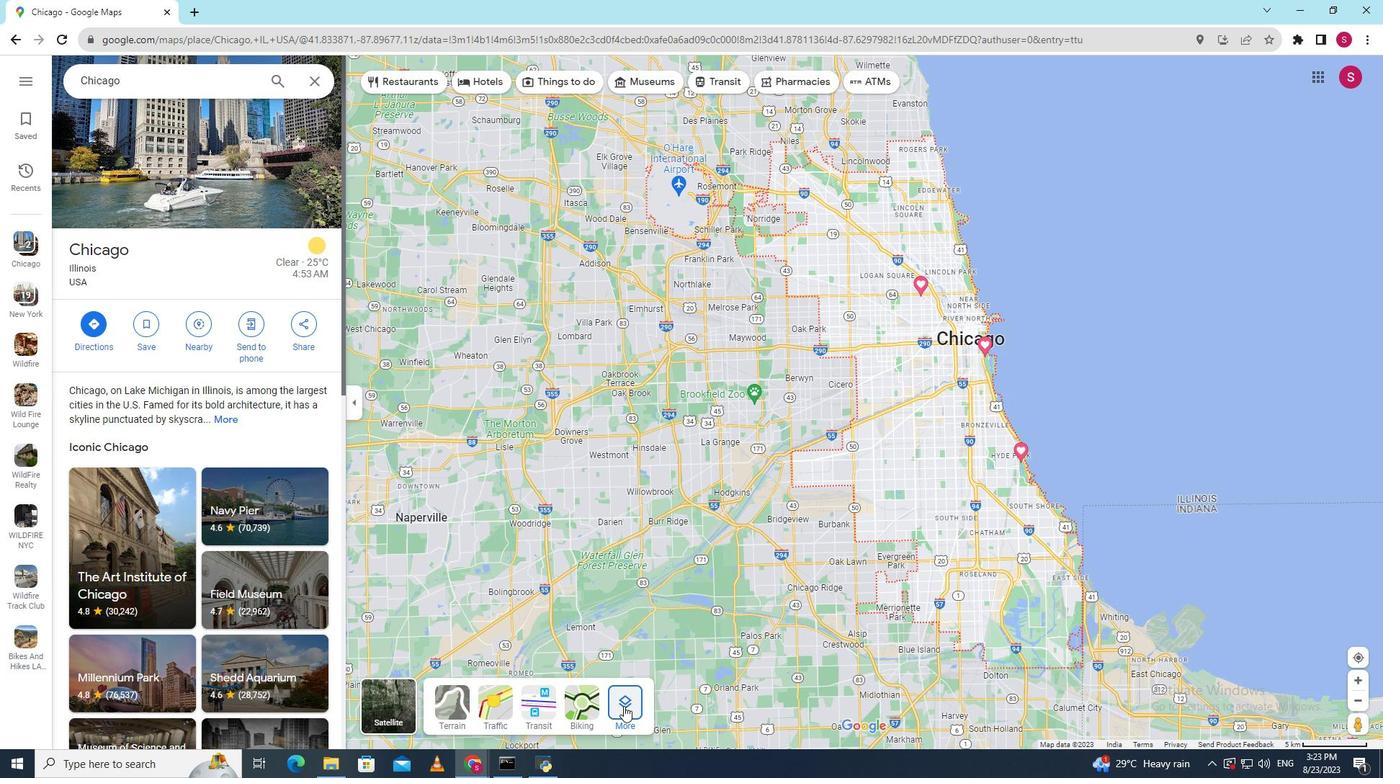 
Action: Mouse pressed left at (623, 706)
Screenshot: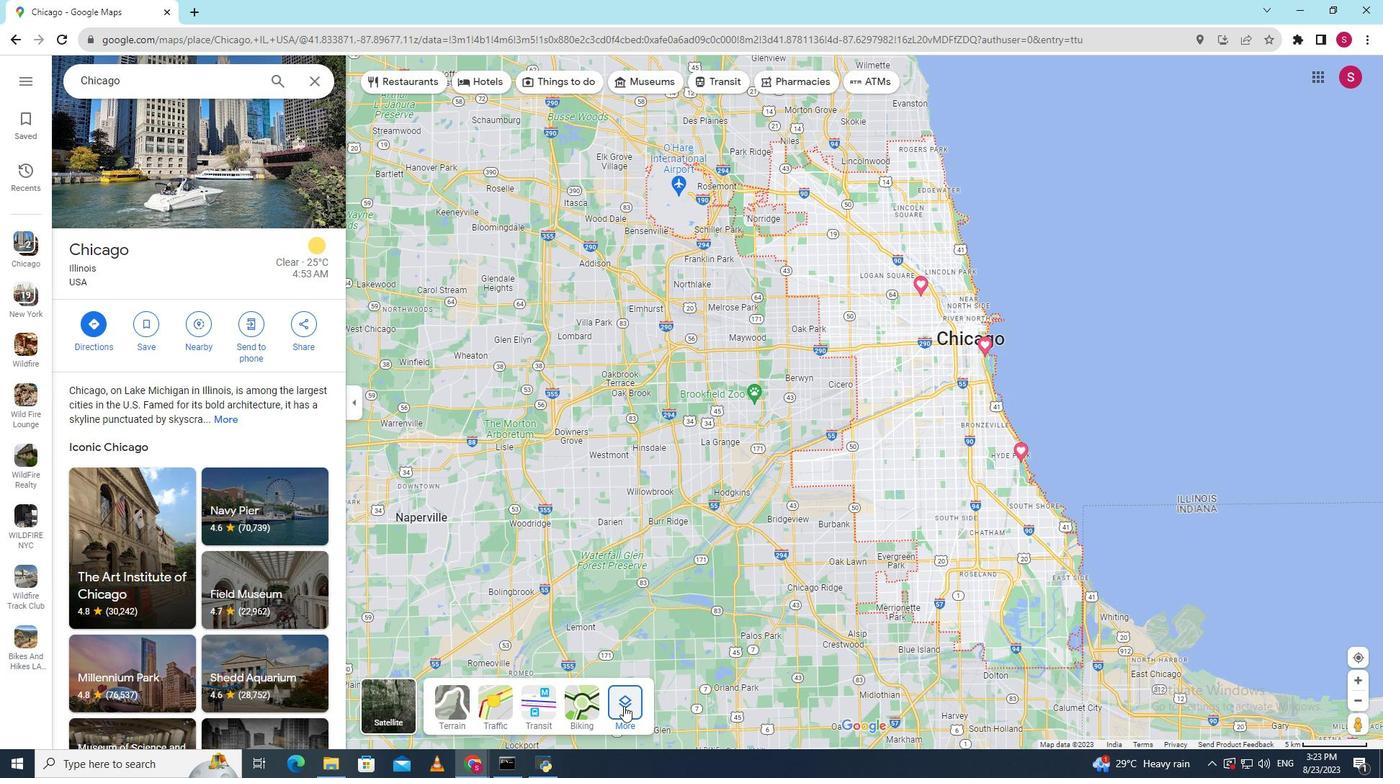 
Action: Mouse moved to (396, 476)
Screenshot: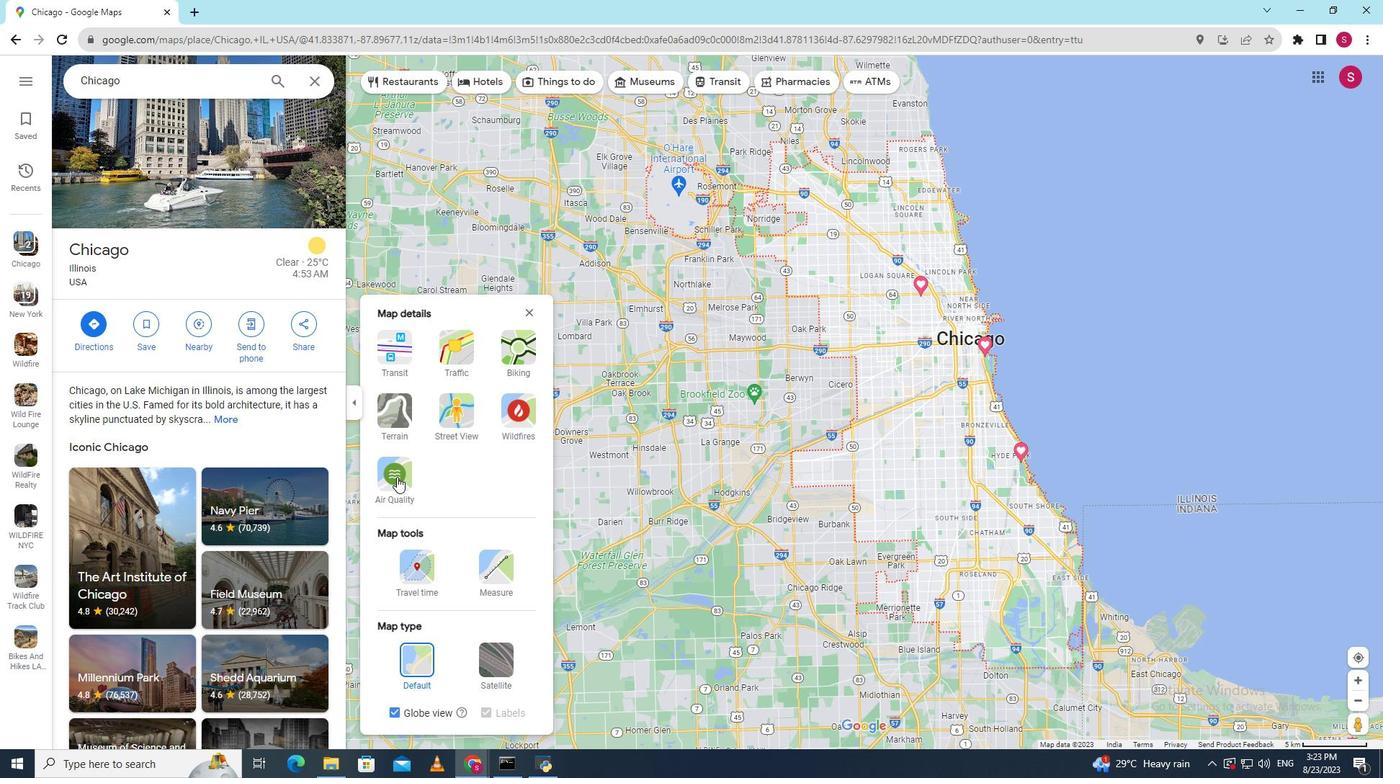 
Action: Mouse pressed left at (396, 476)
Screenshot: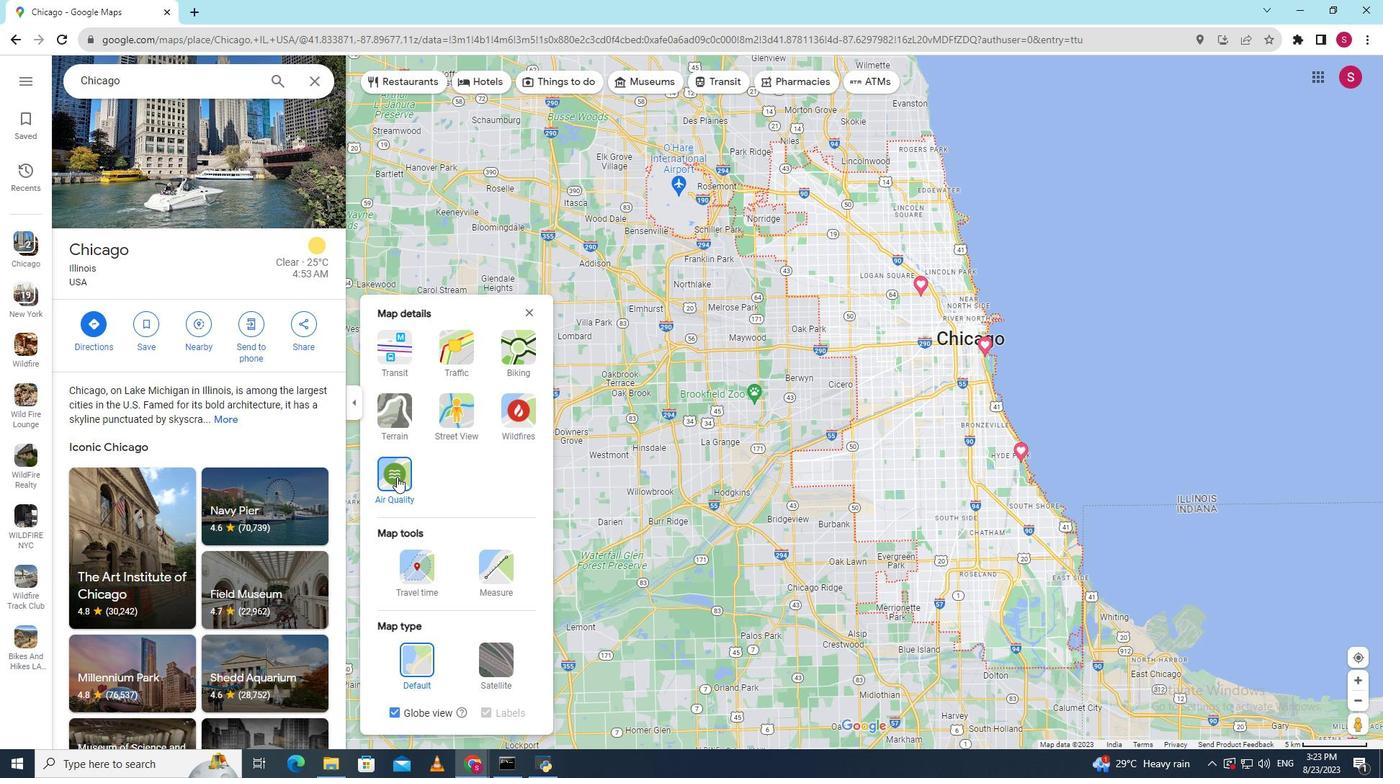 
Action: Mouse moved to (396, 492)
Screenshot: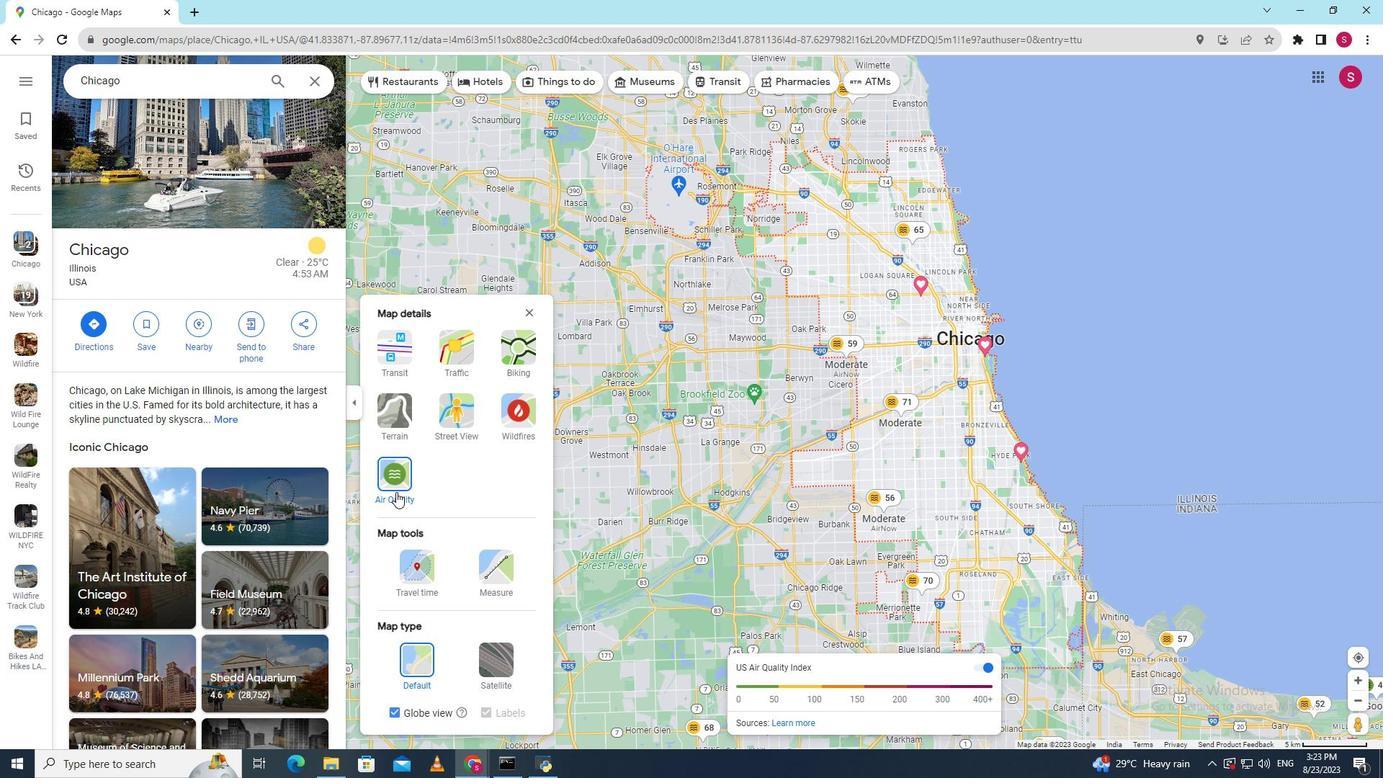 
Action: Mouse pressed left at (396, 492)
Screenshot: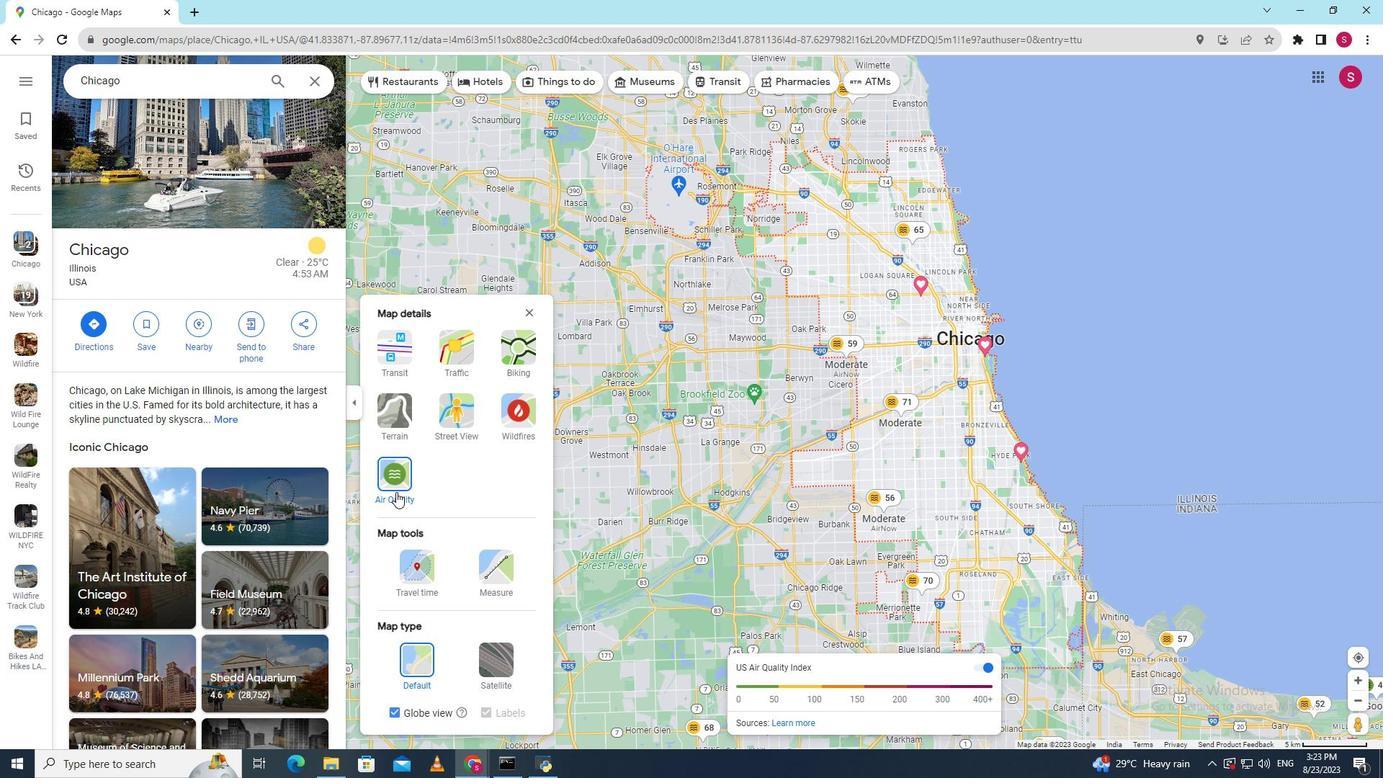 
